 Task: Create Board Product Management Best Practices to Workspace Human Resources Software. Create Board Customer Segmentation and Analysis to Workspace Human Resources Software. Create Board Product Market Fit Analysis and Optimization to Workspace Human Resources Software
Action: Mouse moved to (432, 96)
Screenshot: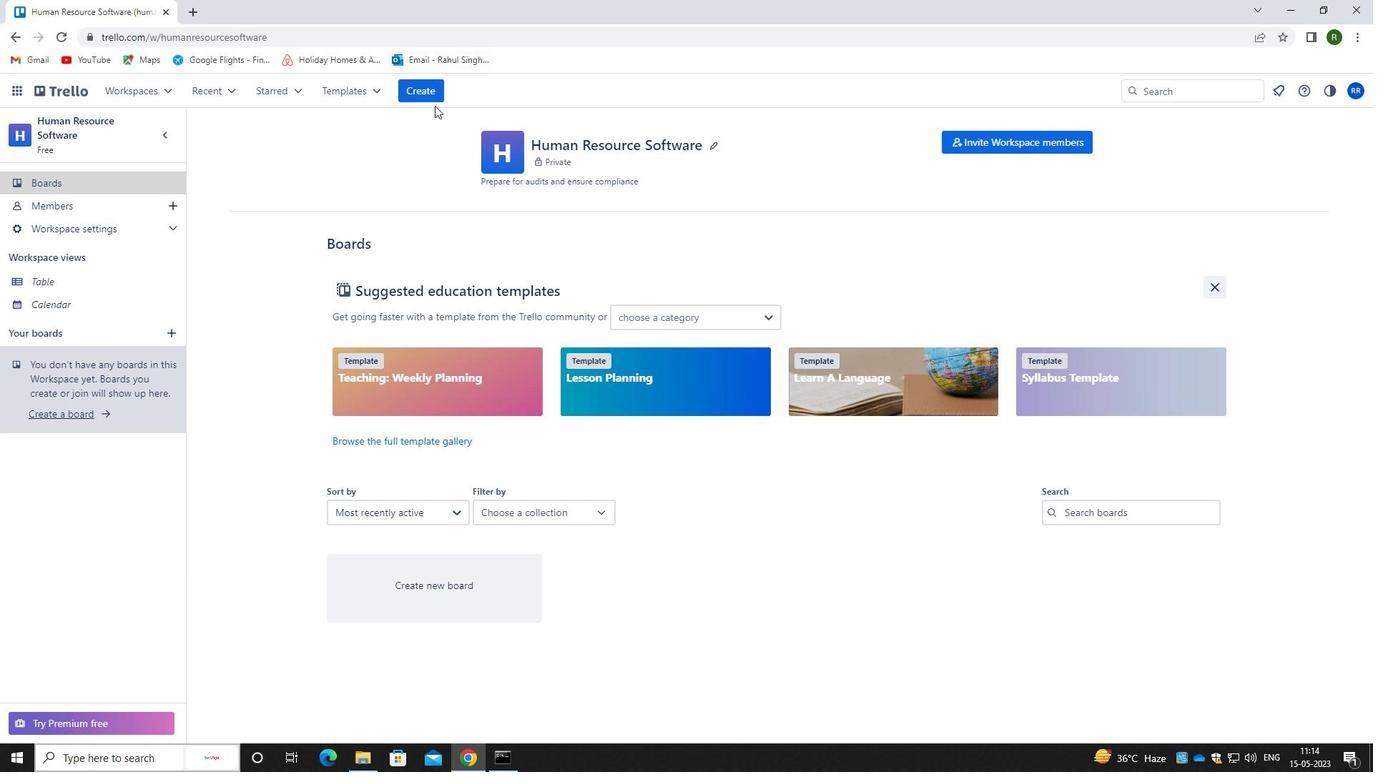 
Action: Mouse pressed left at (432, 96)
Screenshot: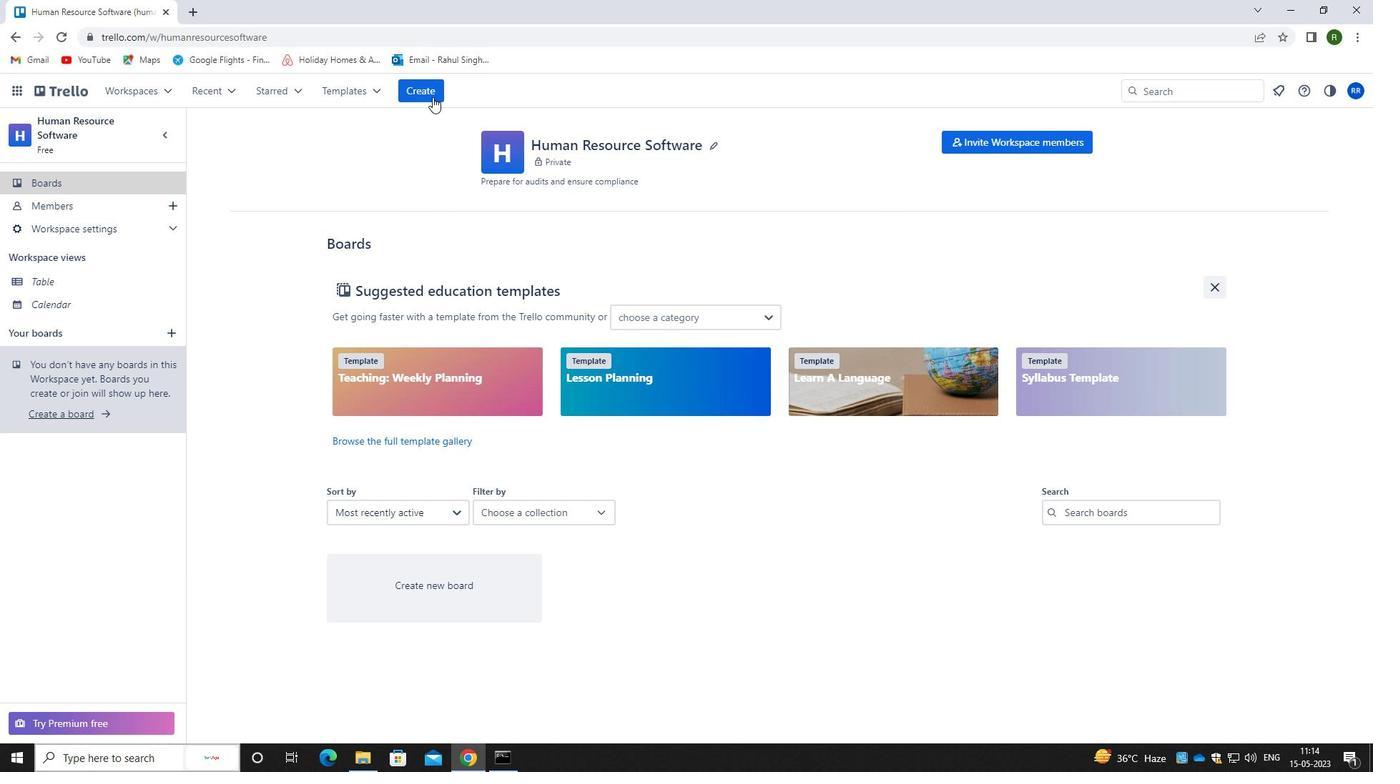 
Action: Mouse moved to (474, 158)
Screenshot: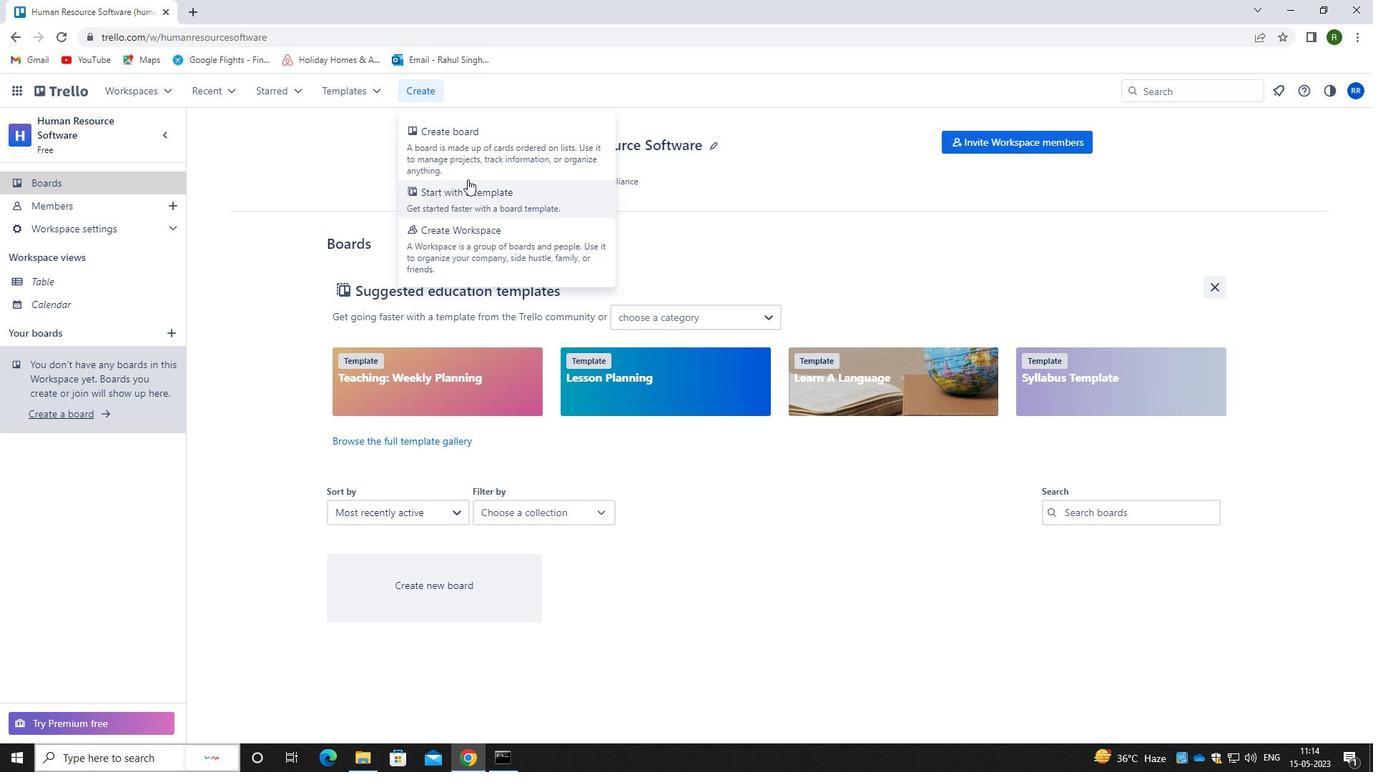 
Action: Mouse pressed left at (474, 158)
Screenshot: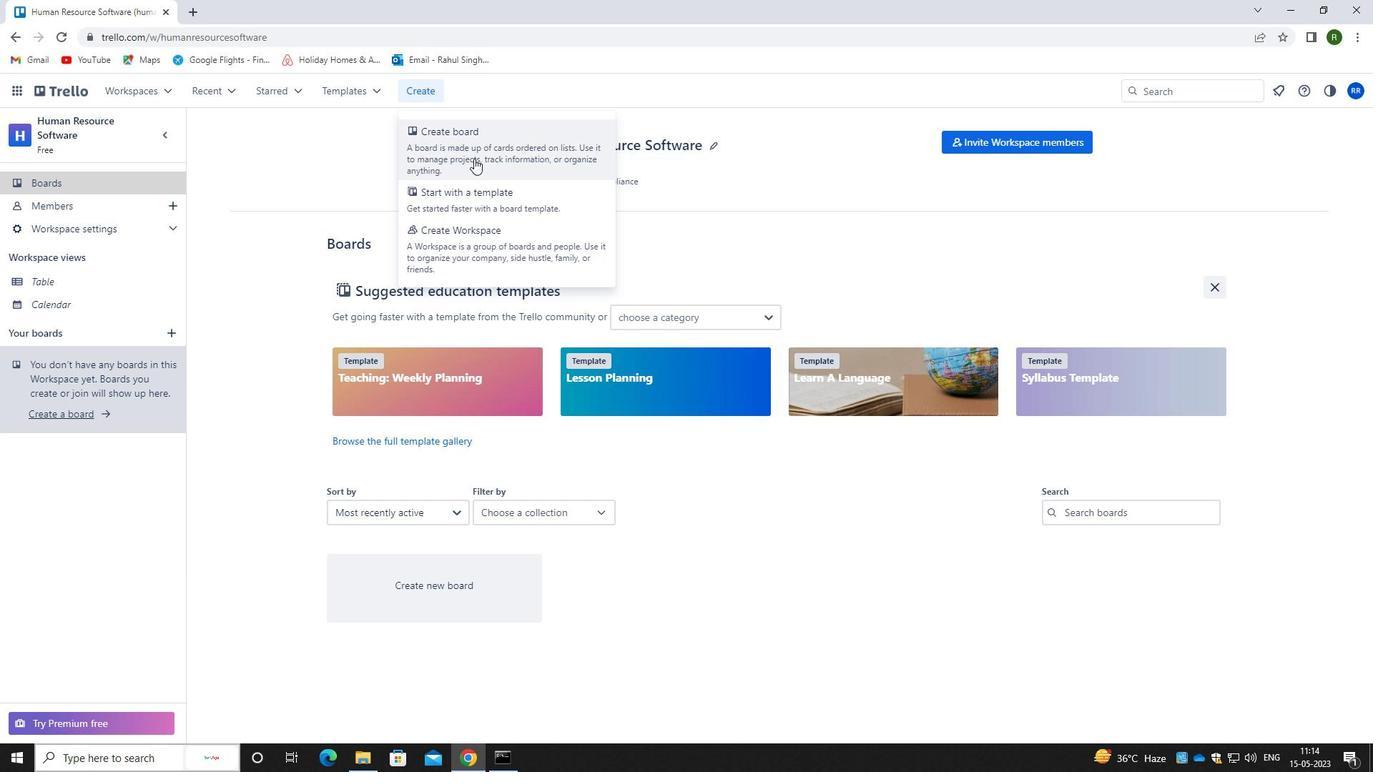 
Action: Mouse moved to (541, 276)
Screenshot: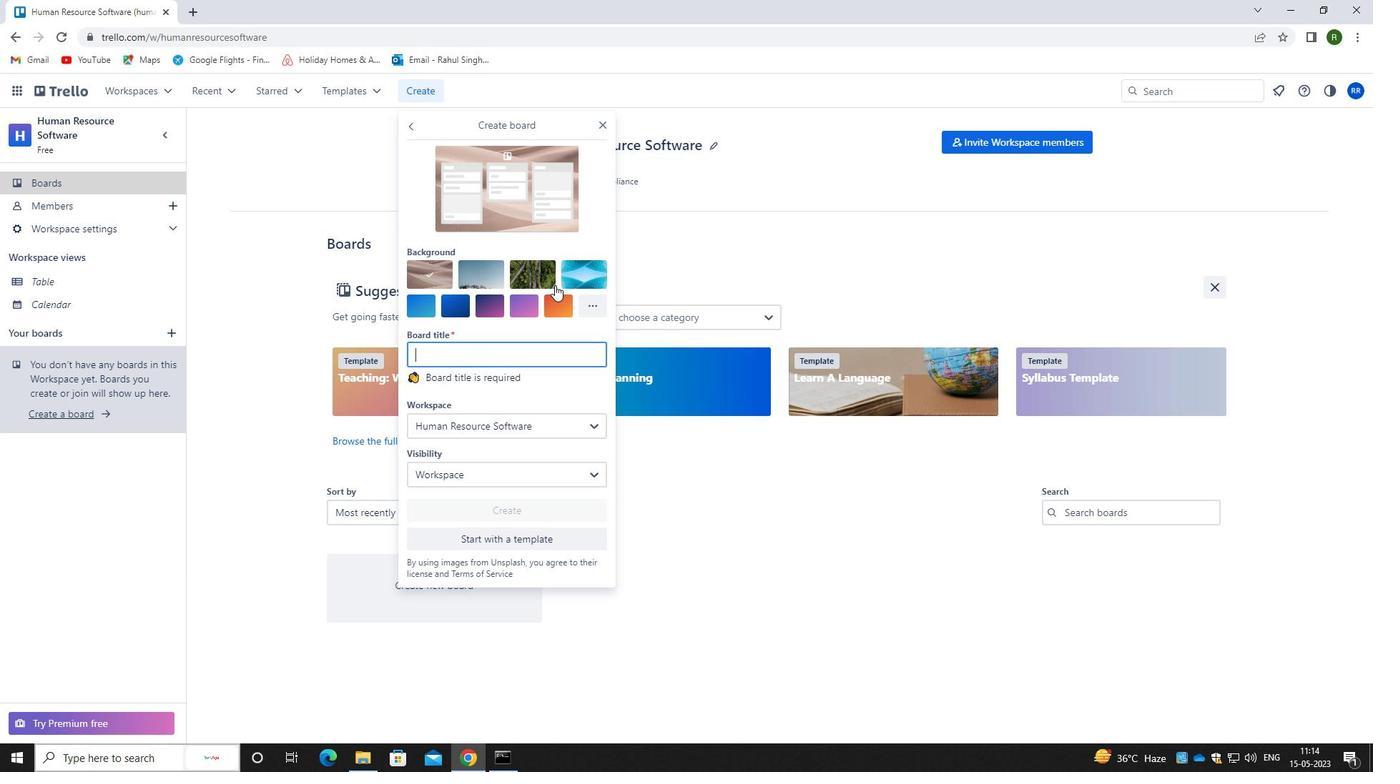 
Action: Mouse pressed left at (541, 276)
Screenshot: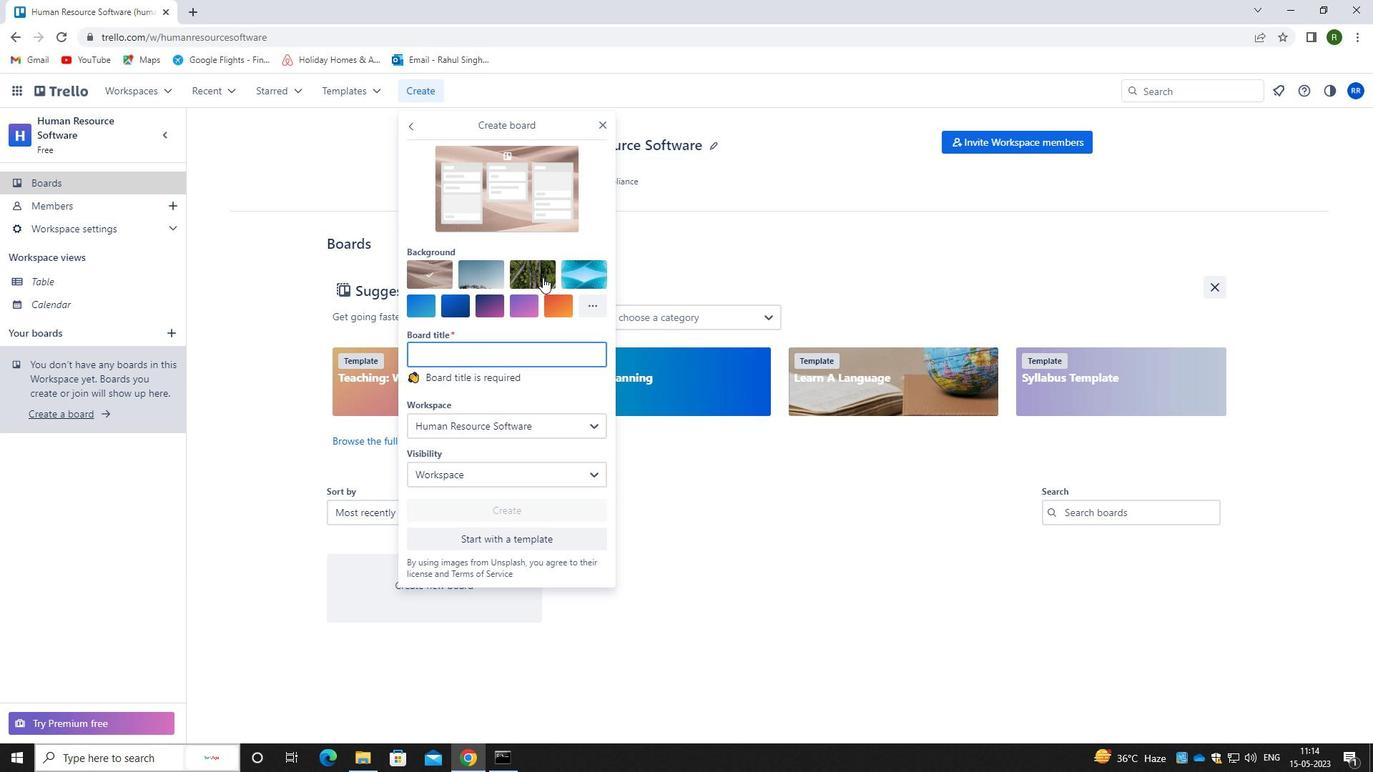 
Action: Mouse moved to (462, 352)
Screenshot: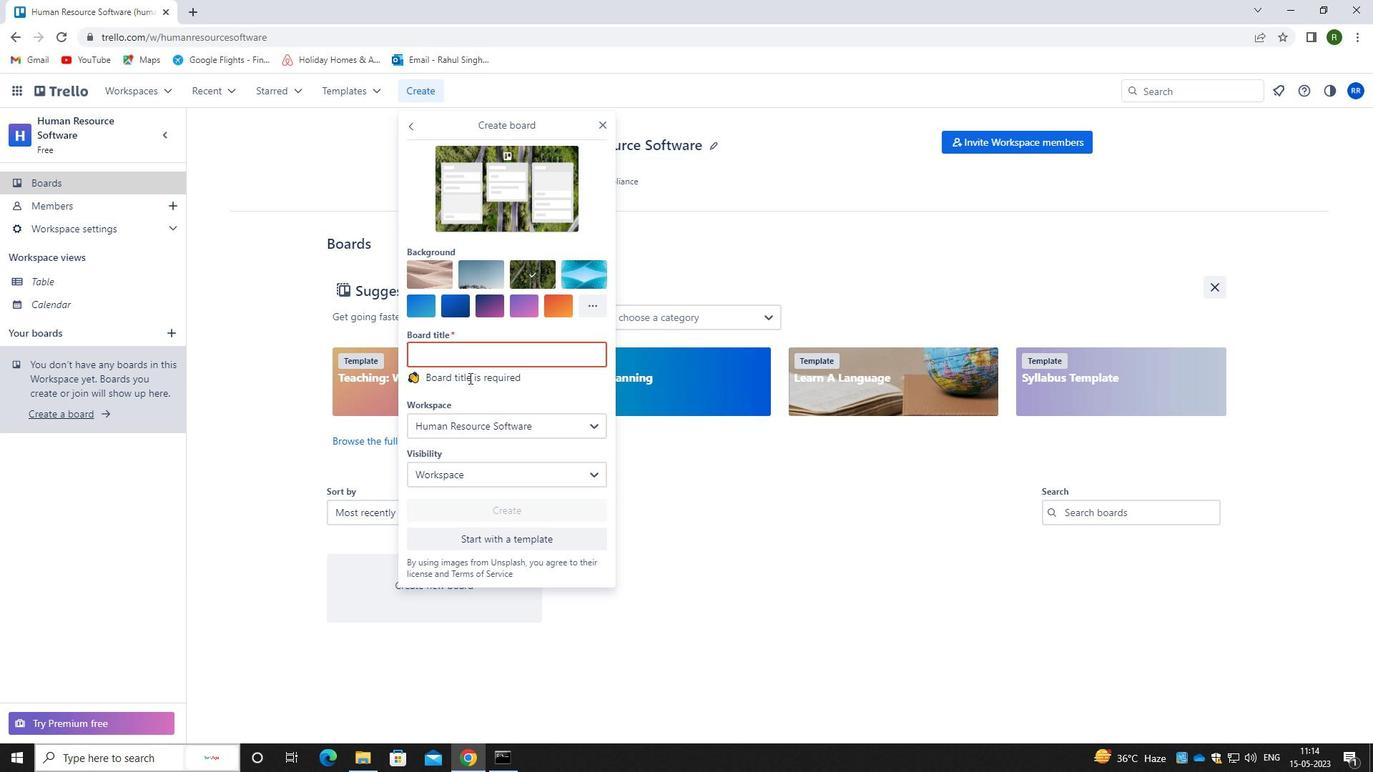 
Action: Key pressed <Key.caps_lock>p<Key.caps_lock>
Screenshot: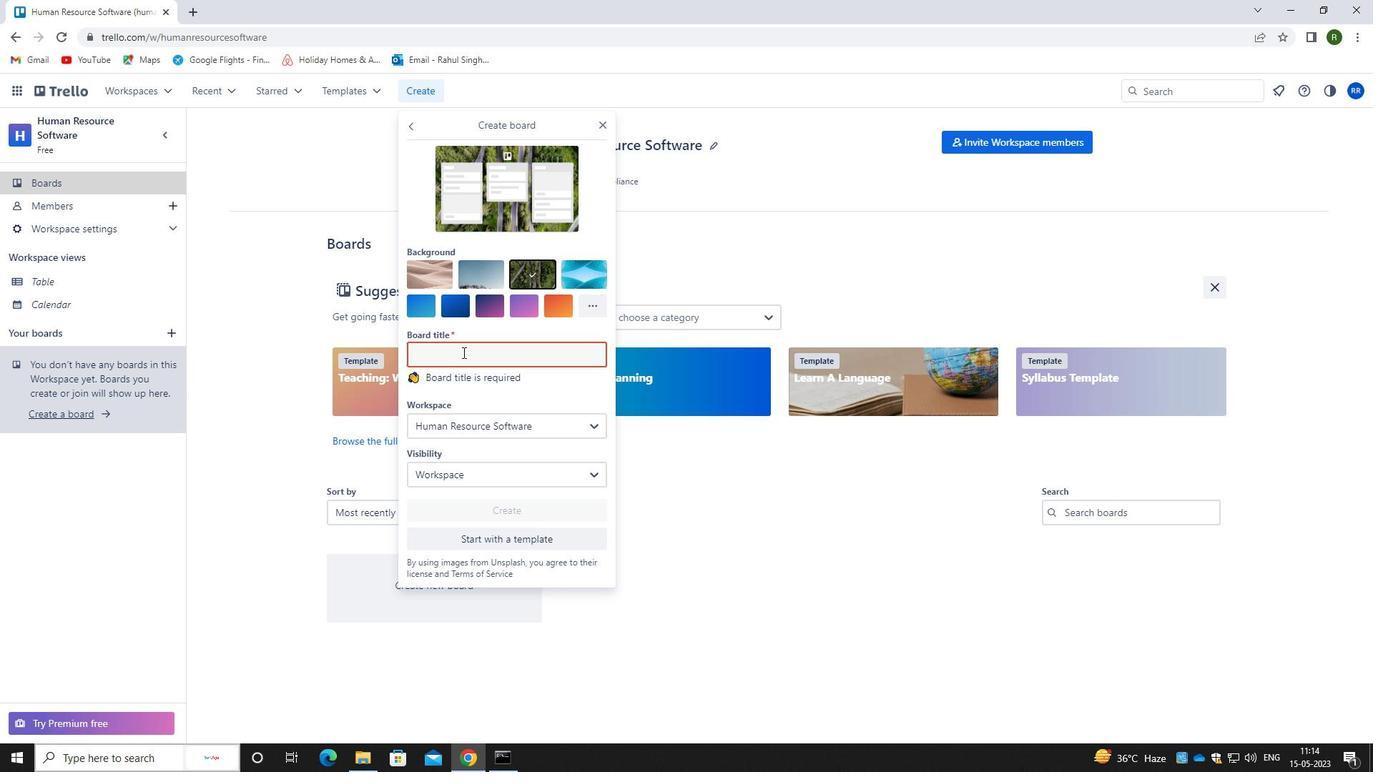 
Action: Mouse moved to (462, 359)
Screenshot: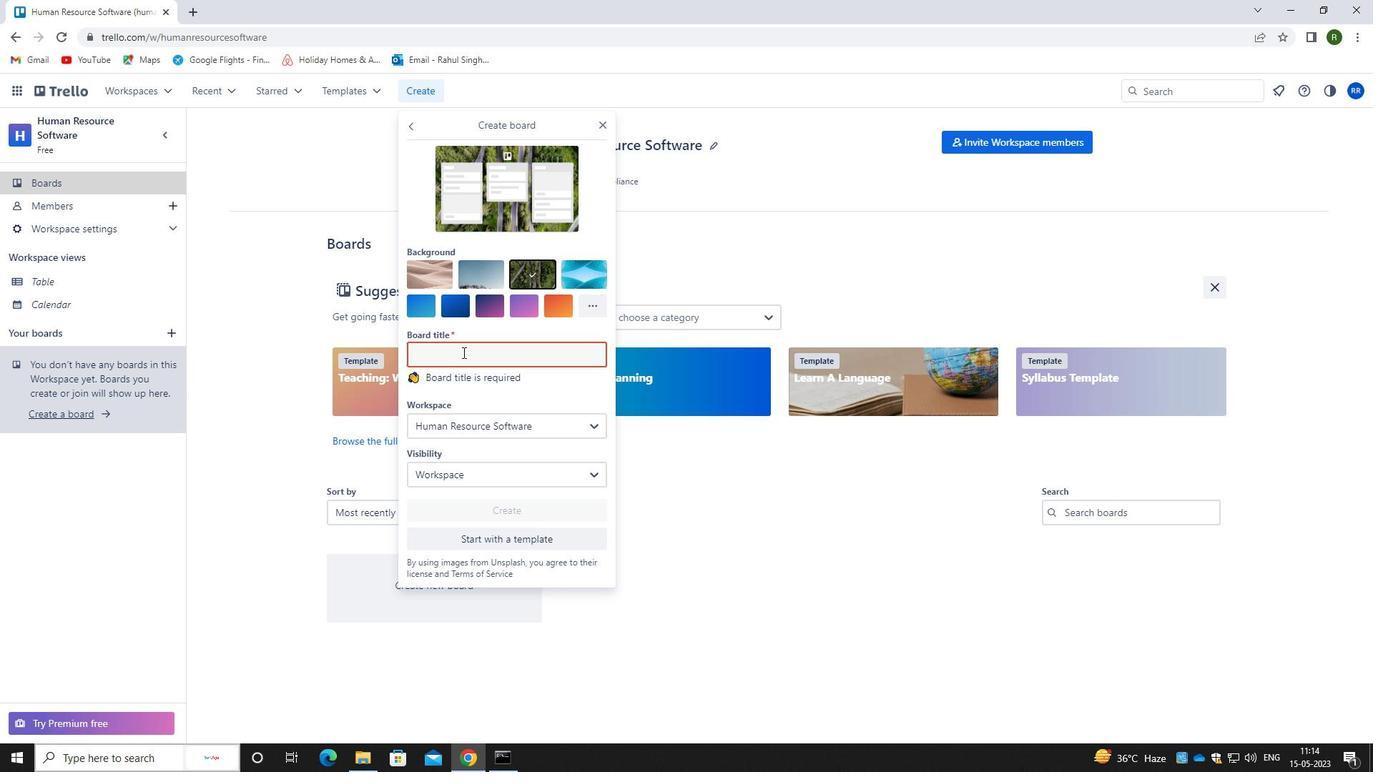 
Action: Mouse pressed left at (462, 359)
Screenshot: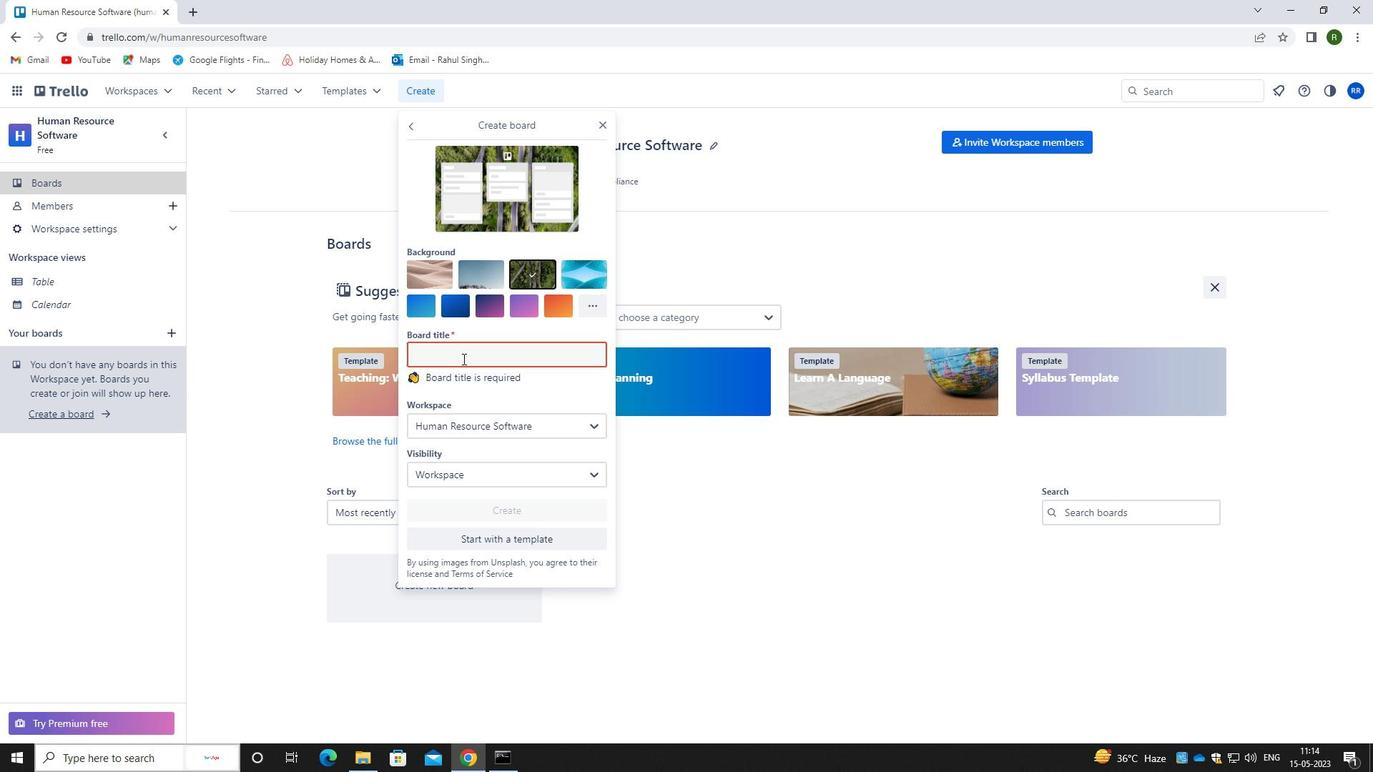
Action: Key pressed <Key.caps_lock>p<Key.caps_lock>roduct<Key.space><Key.caps_lock>m<Key.caps_lock>anagement
Screenshot: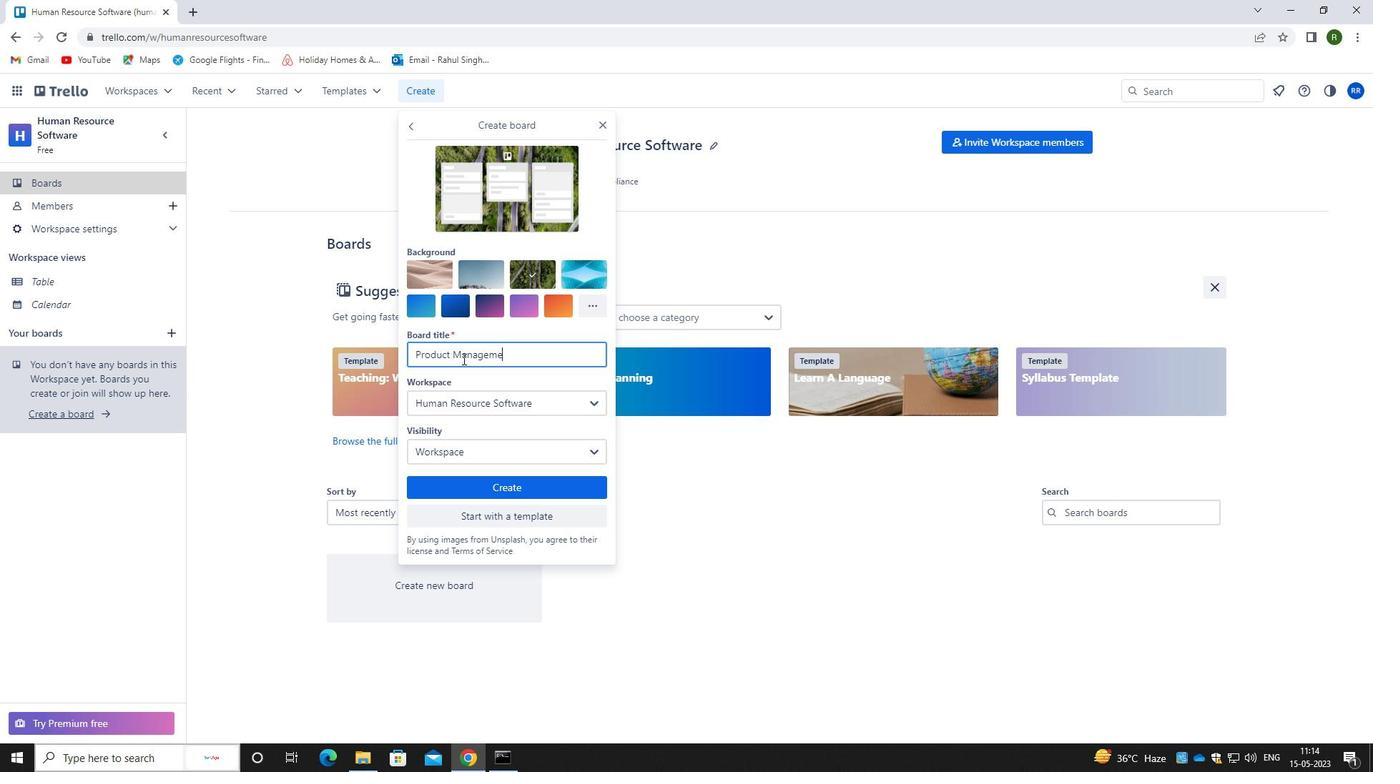 
Action: Mouse moved to (494, 371)
Screenshot: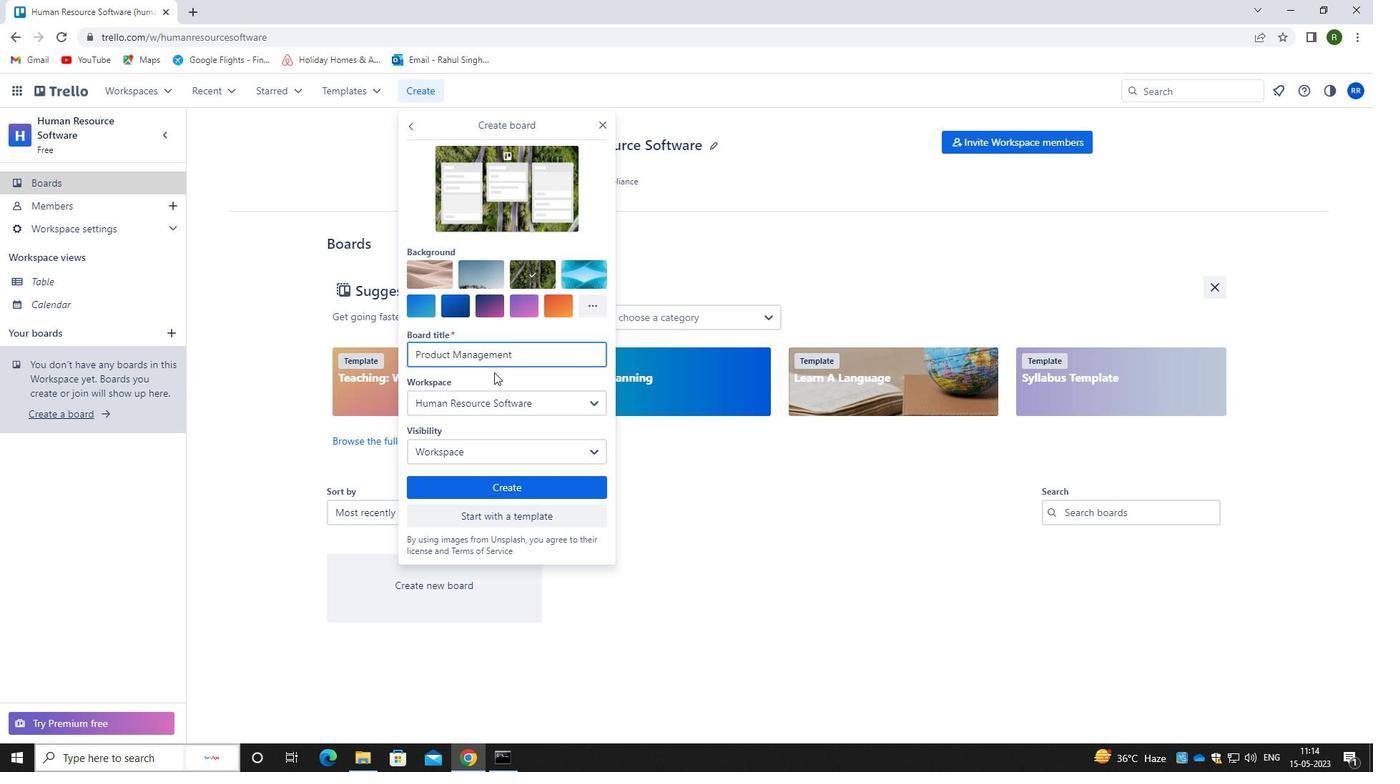 
Action: Key pressed <Key.space>b<Key.caps_lock><Key.backspace>b<Key.caps_lock>est<Key.space><Key.caps_lock>P<Key.caps_lock>ractices
Screenshot: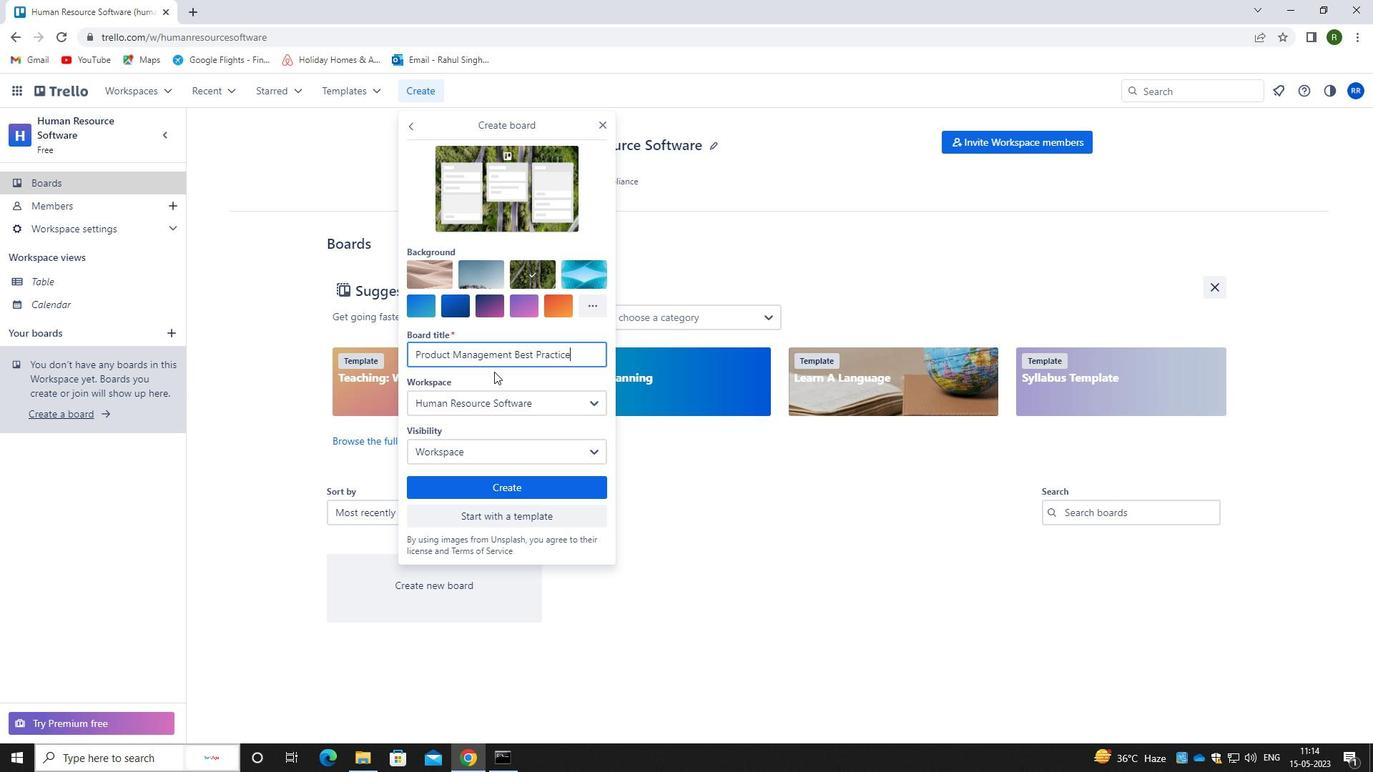 
Action: Mouse moved to (503, 484)
Screenshot: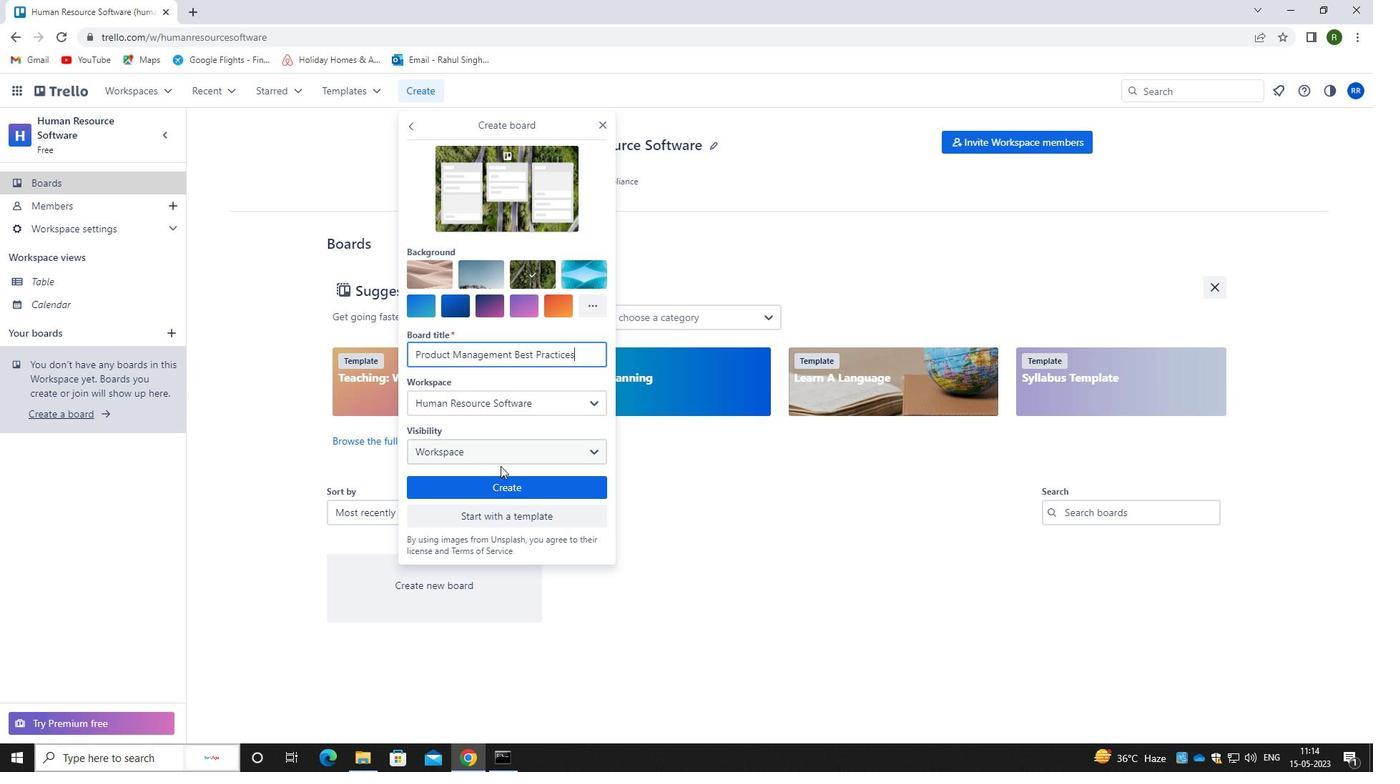 
Action: Mouse pressed left at (503, 484)
Screenshot: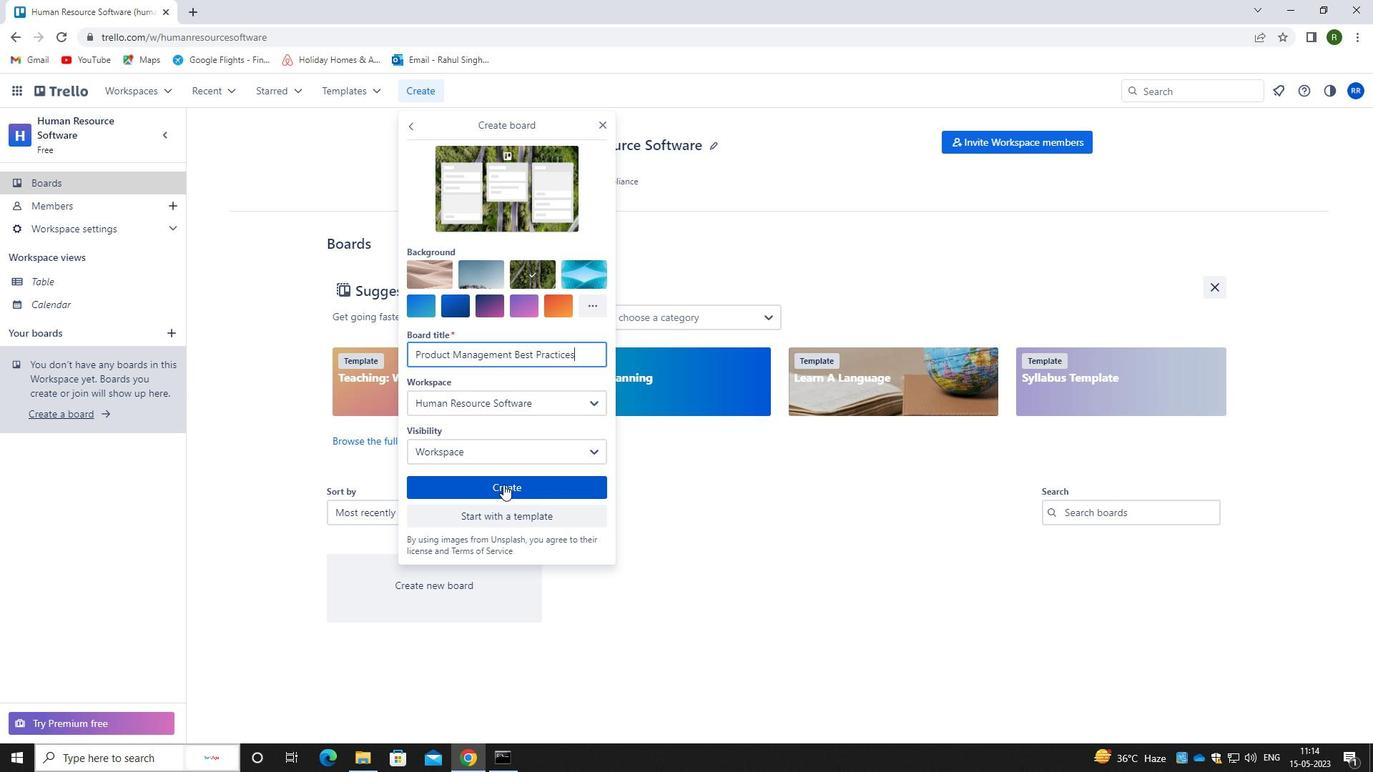 
Action: Mouse moved to (428, 93)
Screenshot: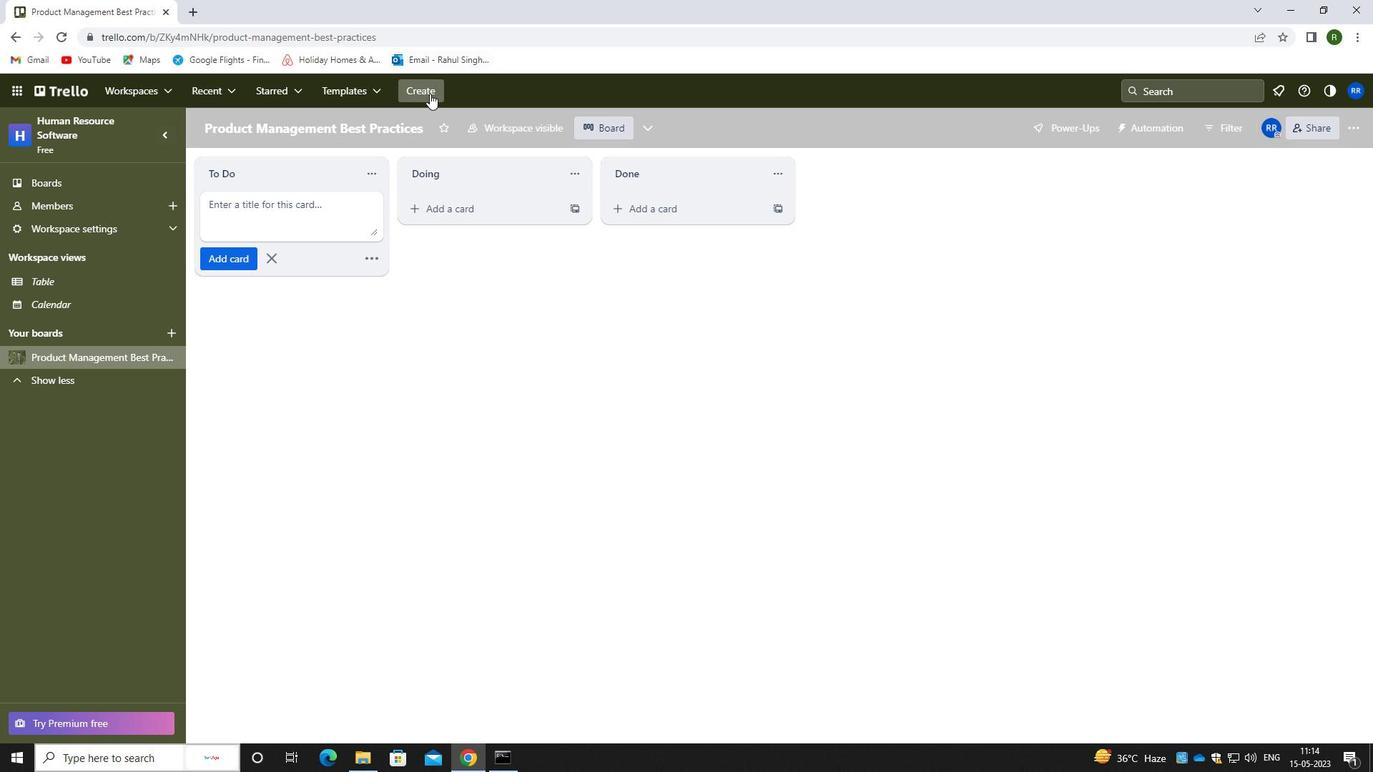 
Action: Mouse pressed left at (428, 93)
Screenshot: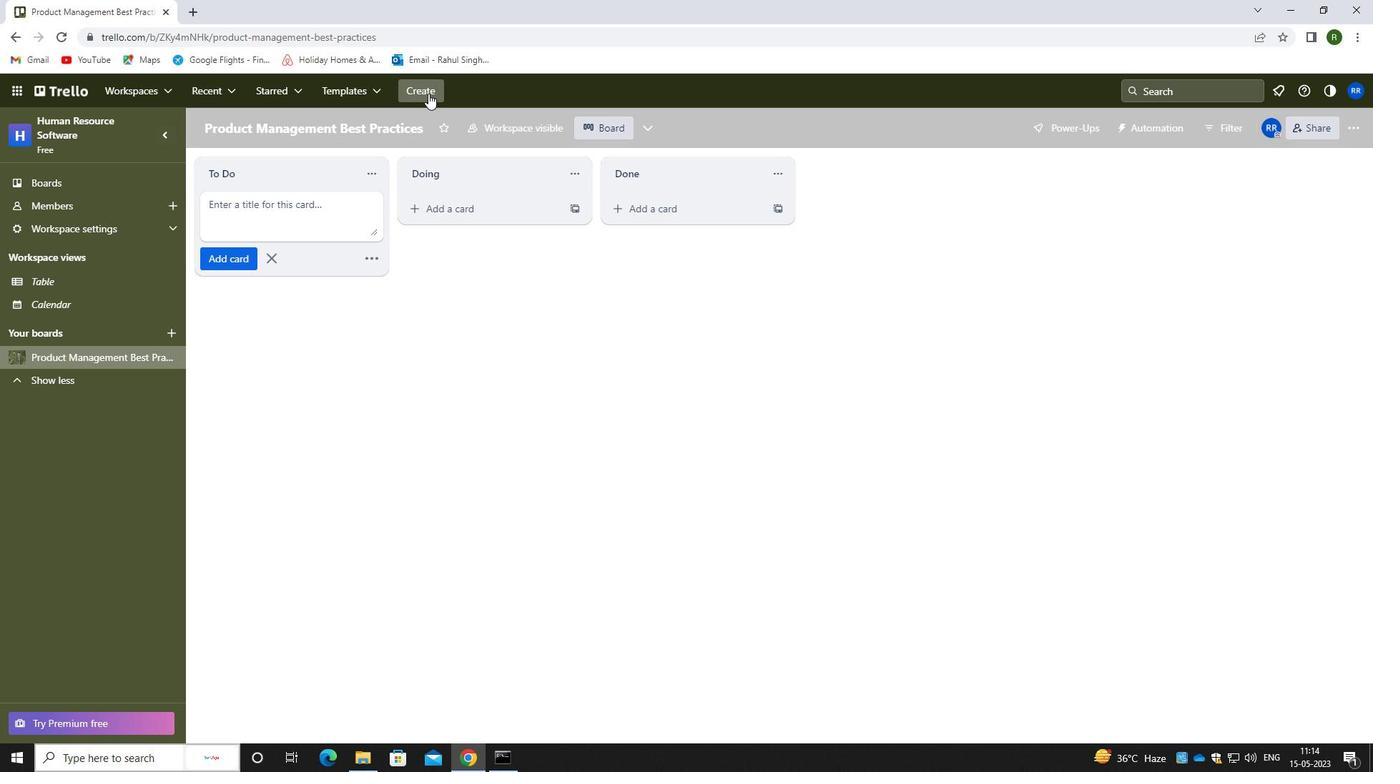 
Action: Mouse moved to (481, 154)
Screenshot: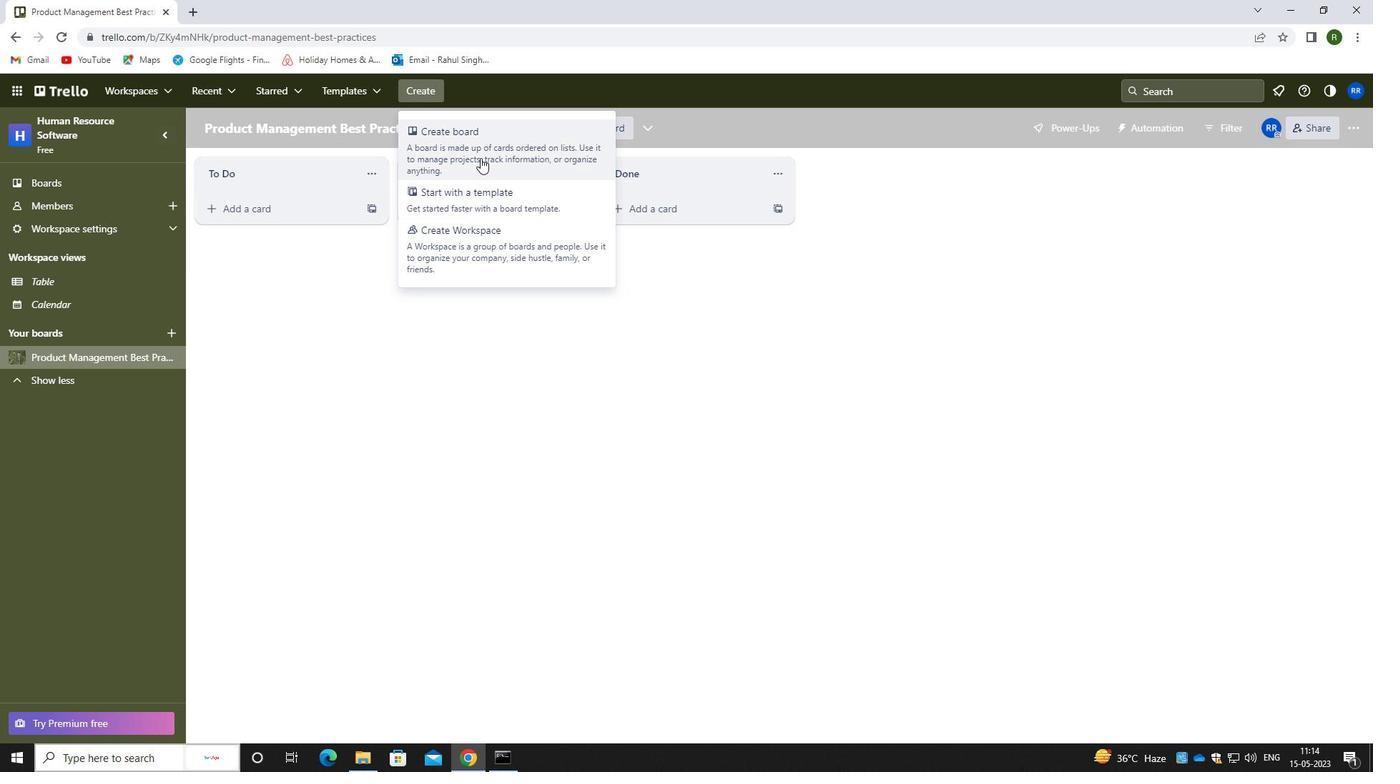 
Action: Mouse pressed left at (481, 154)
Screenshot: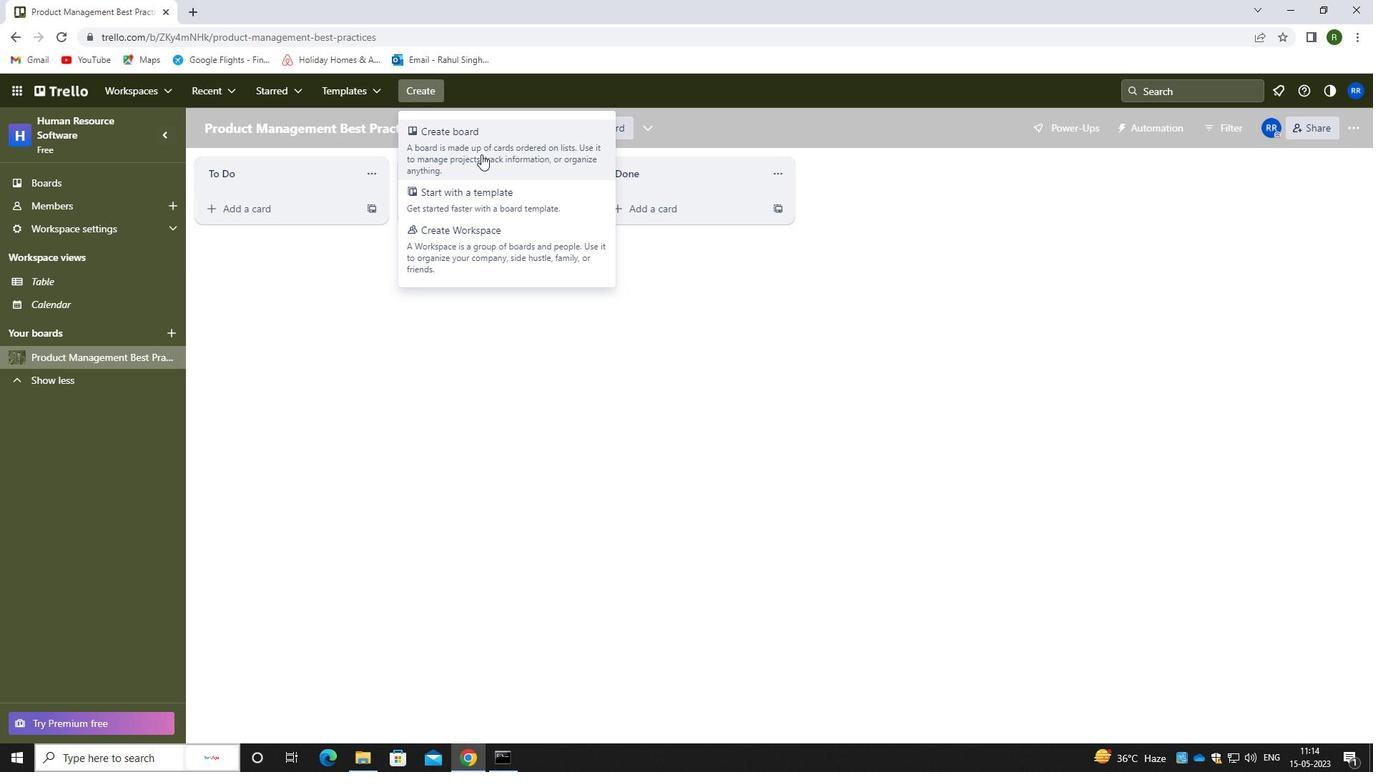 
Action: Mouse moved to (496, 350)
Screenshot: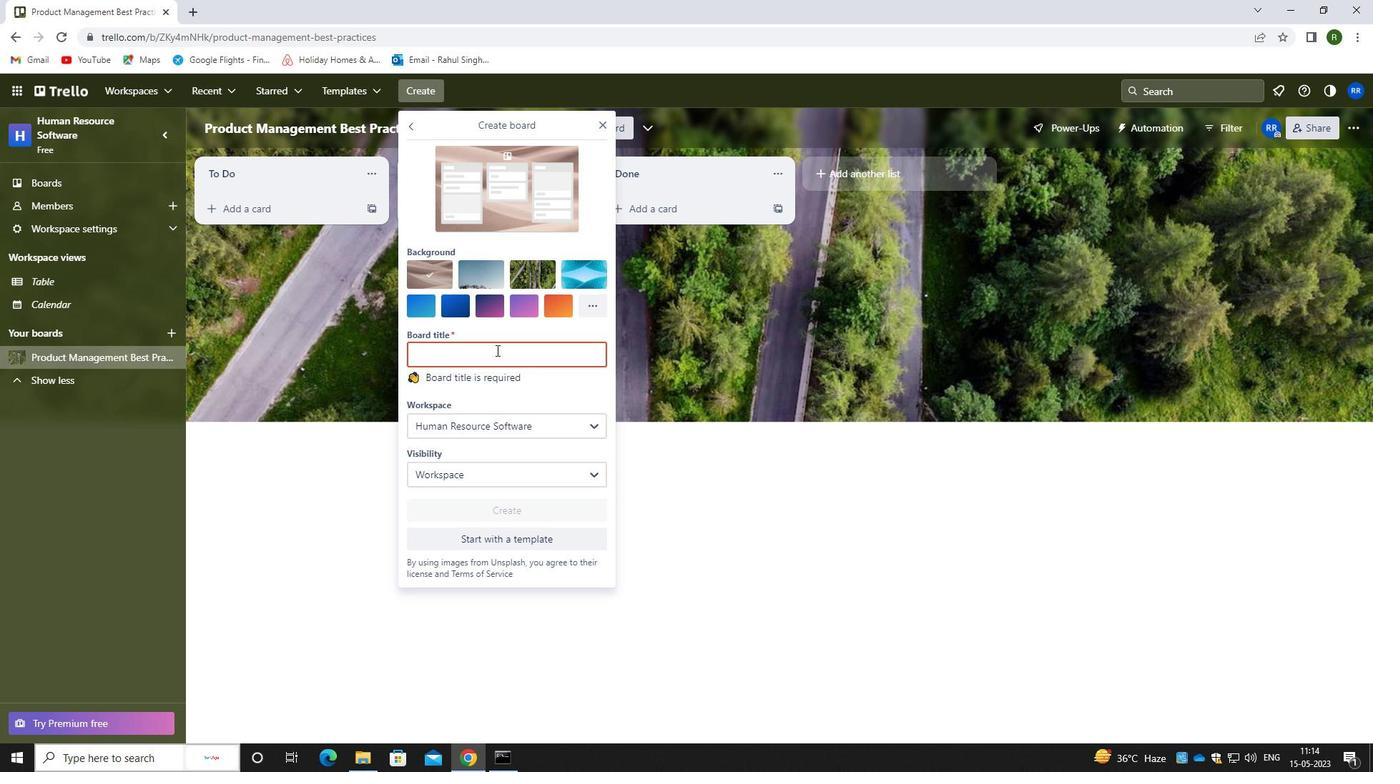 
Action: Key pressed <Key.caps_lock>c<Key.caps_lock>ustomer<Key.space><Key.caps_lock>s<Key.caps_lock>egmentation<Key.space>and<Key.space><Key.caps_lock>a<Key.caps_lock>nalysis<Key.space><Key.caps_lock>b<Key.caps_lock><Key.backspace><Key.backspace>
Screenshot: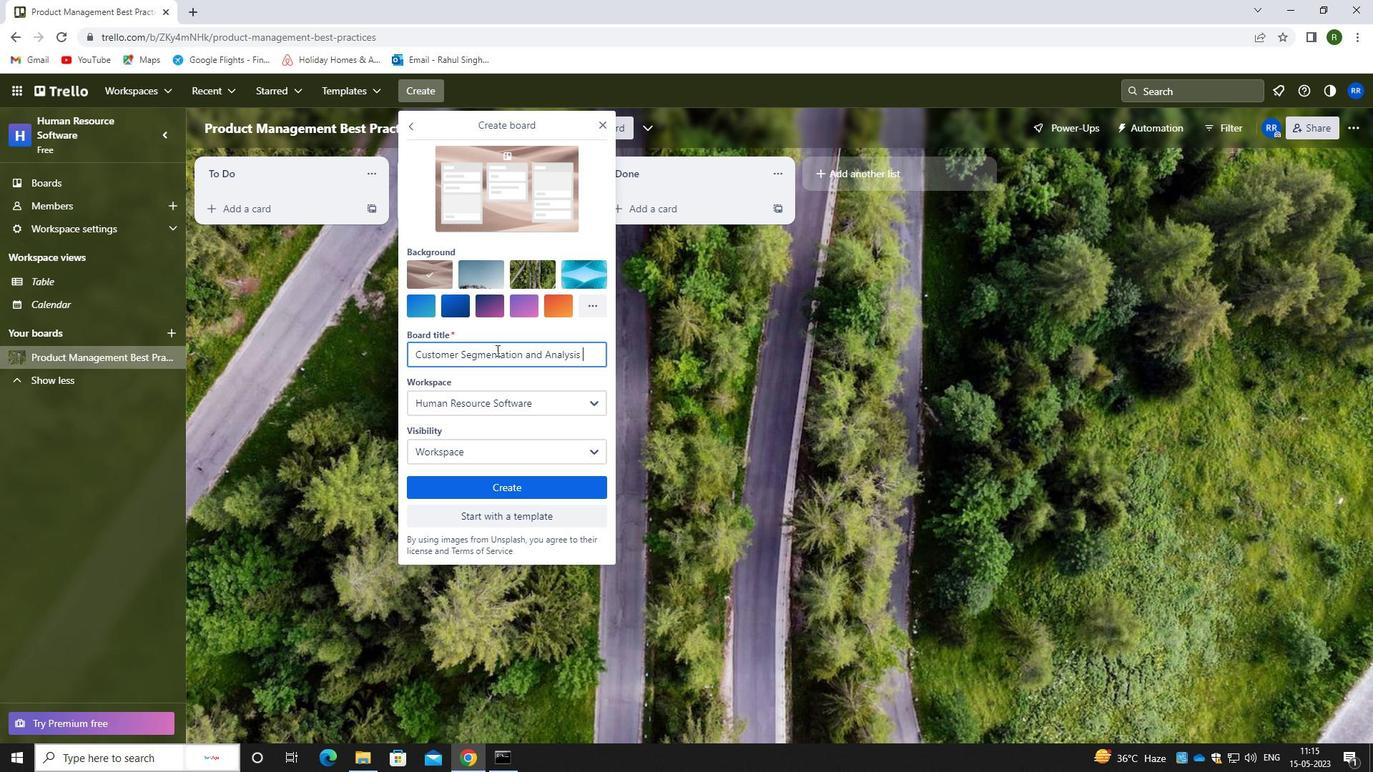 
Action: Mouse moved to (510, 485)
Screenshot: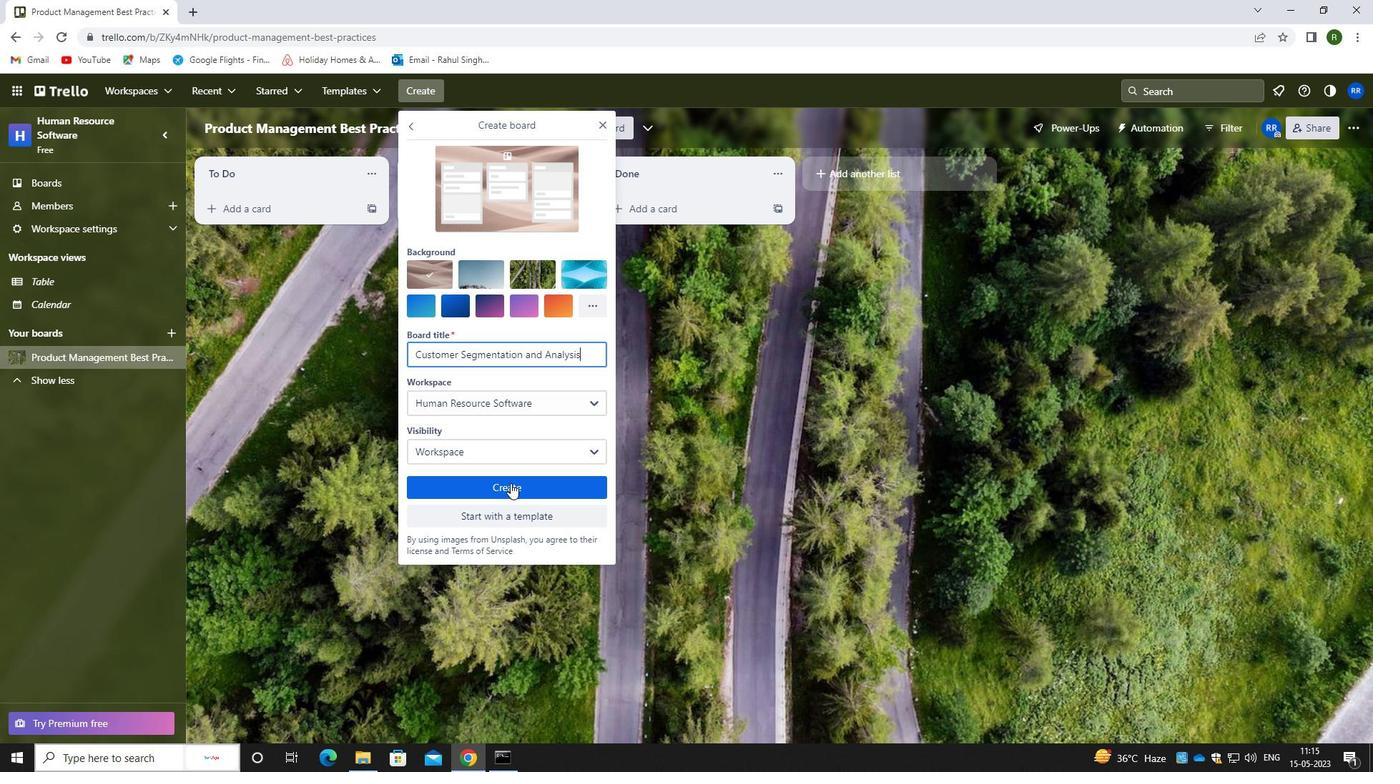 
Action: Mouse pressed left at (510, 485)
Screenshot: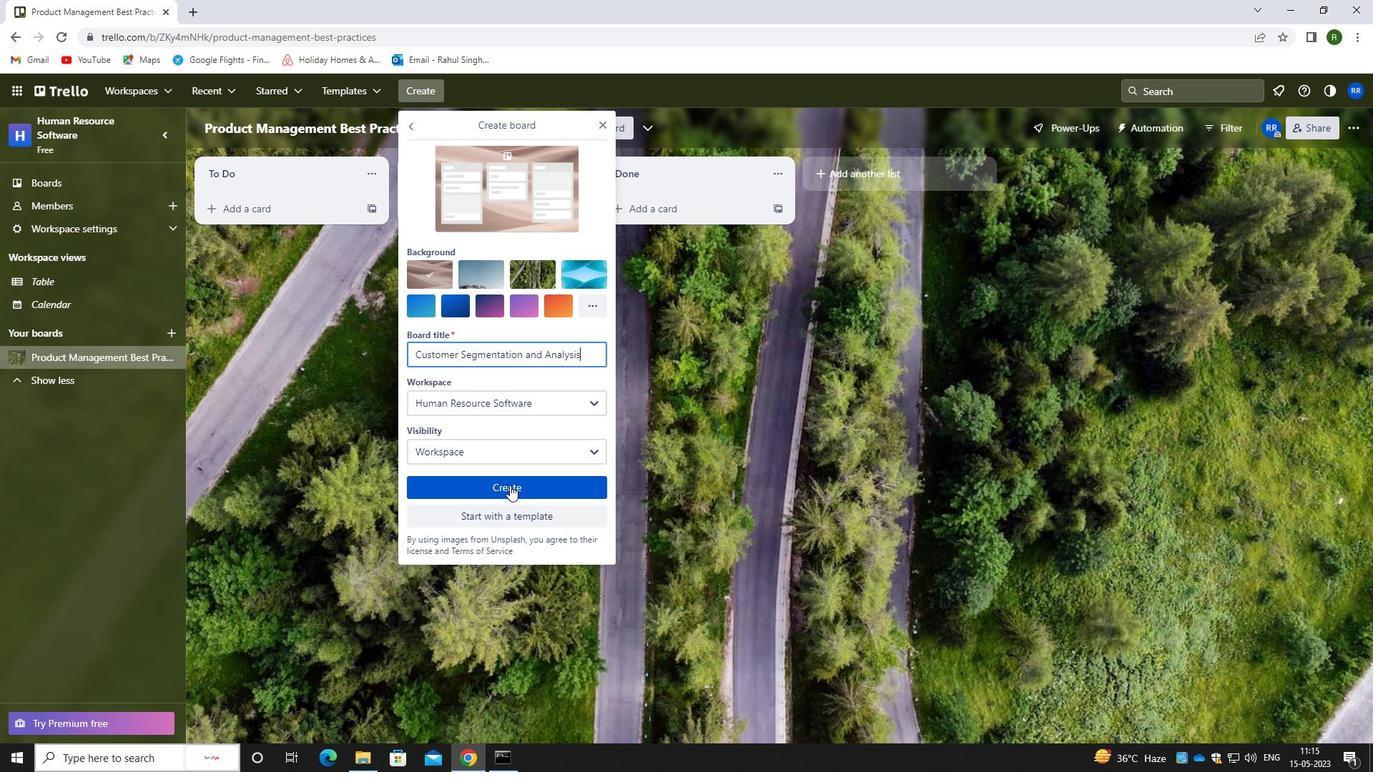 
Action: Mouse moved to (420, 89)
Screenshot: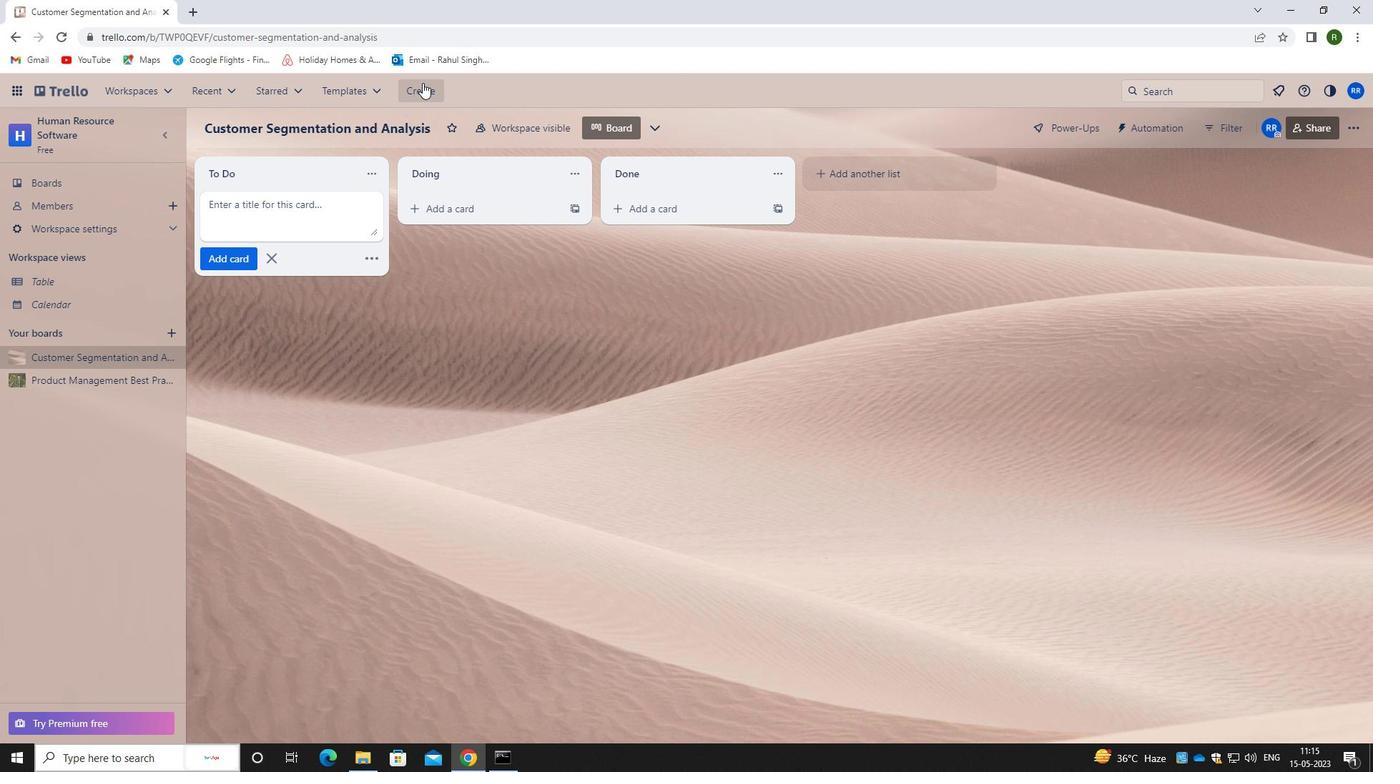 
Action: Mouse pressed left at (420, 89)
Screenshot: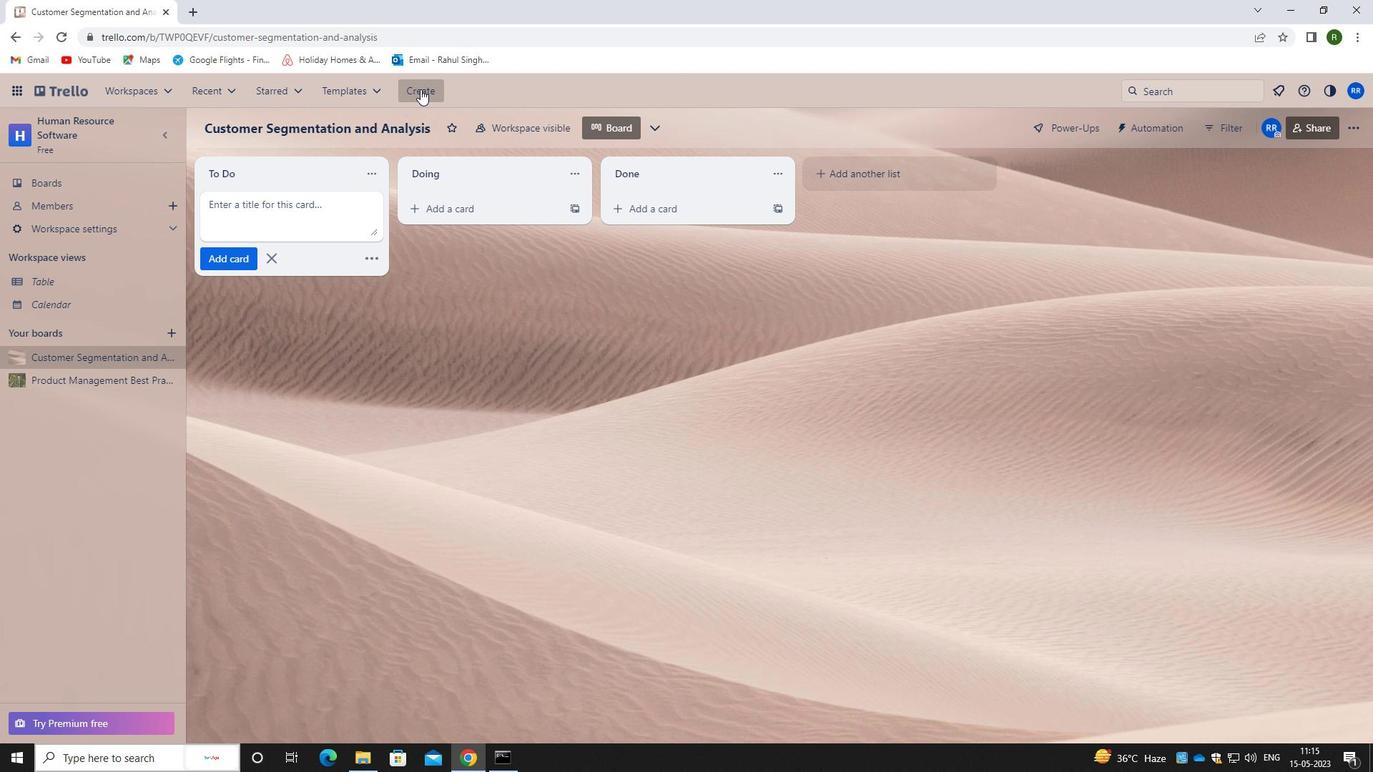 
Action: Mouse moved to (464, 137)
Screenshot: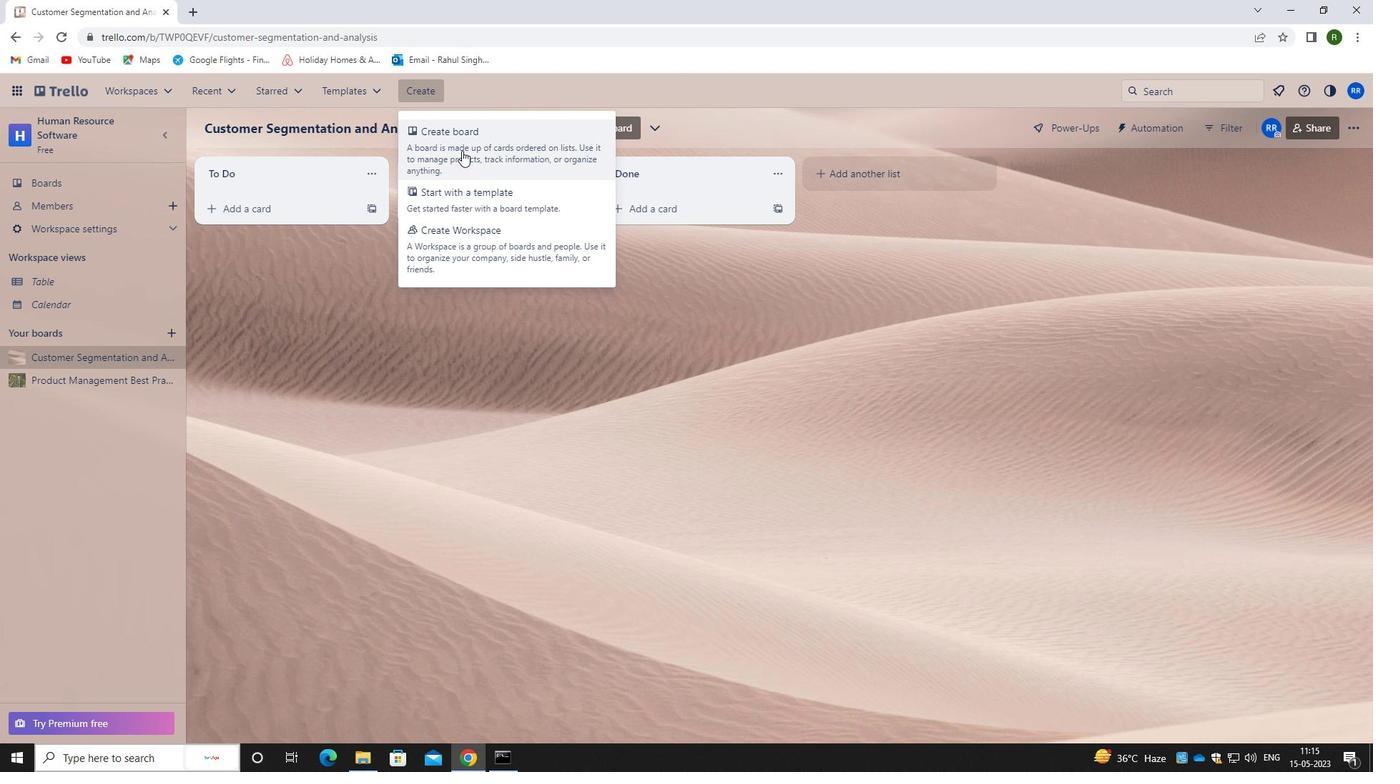 
Action: Mouse pressed left at (464, 137)
Screenshot: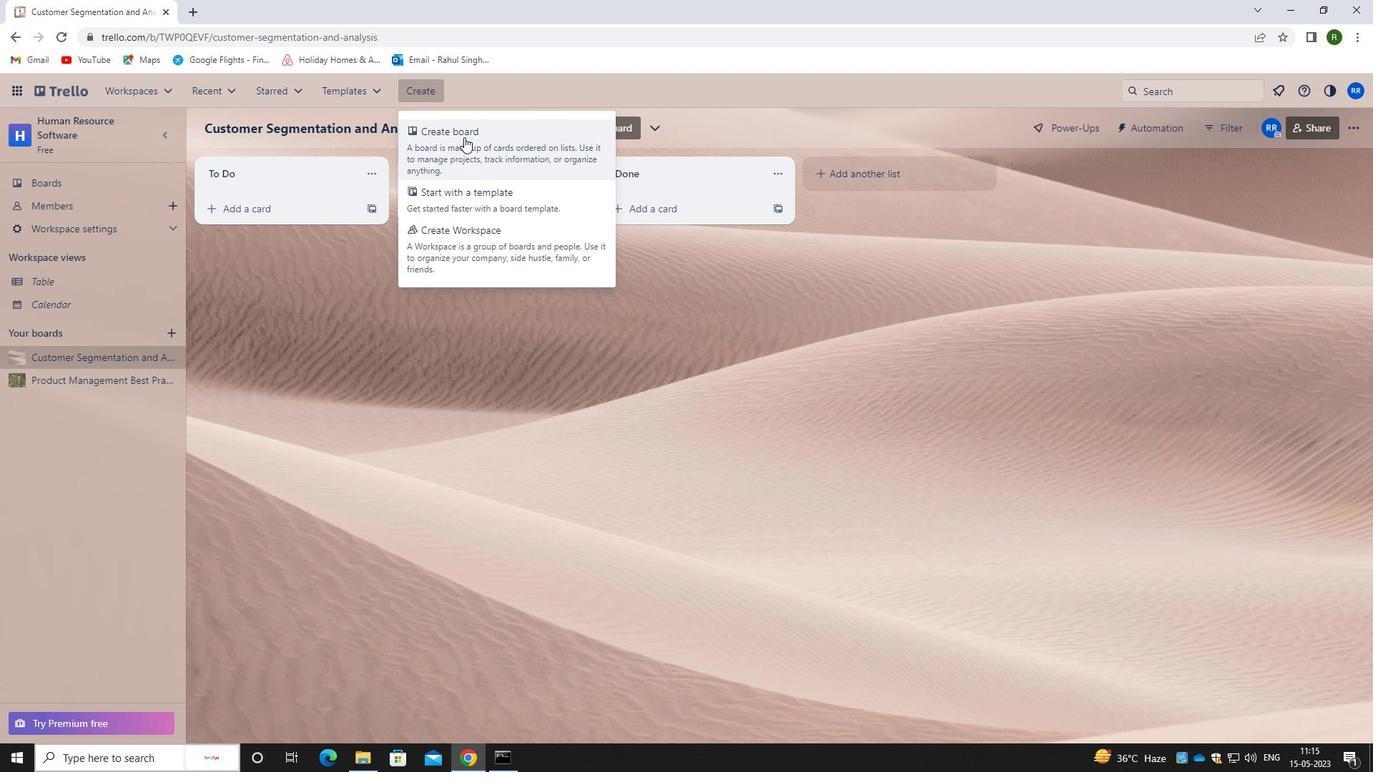 
Action: Mouse moved to (527, 267)
Screenshot: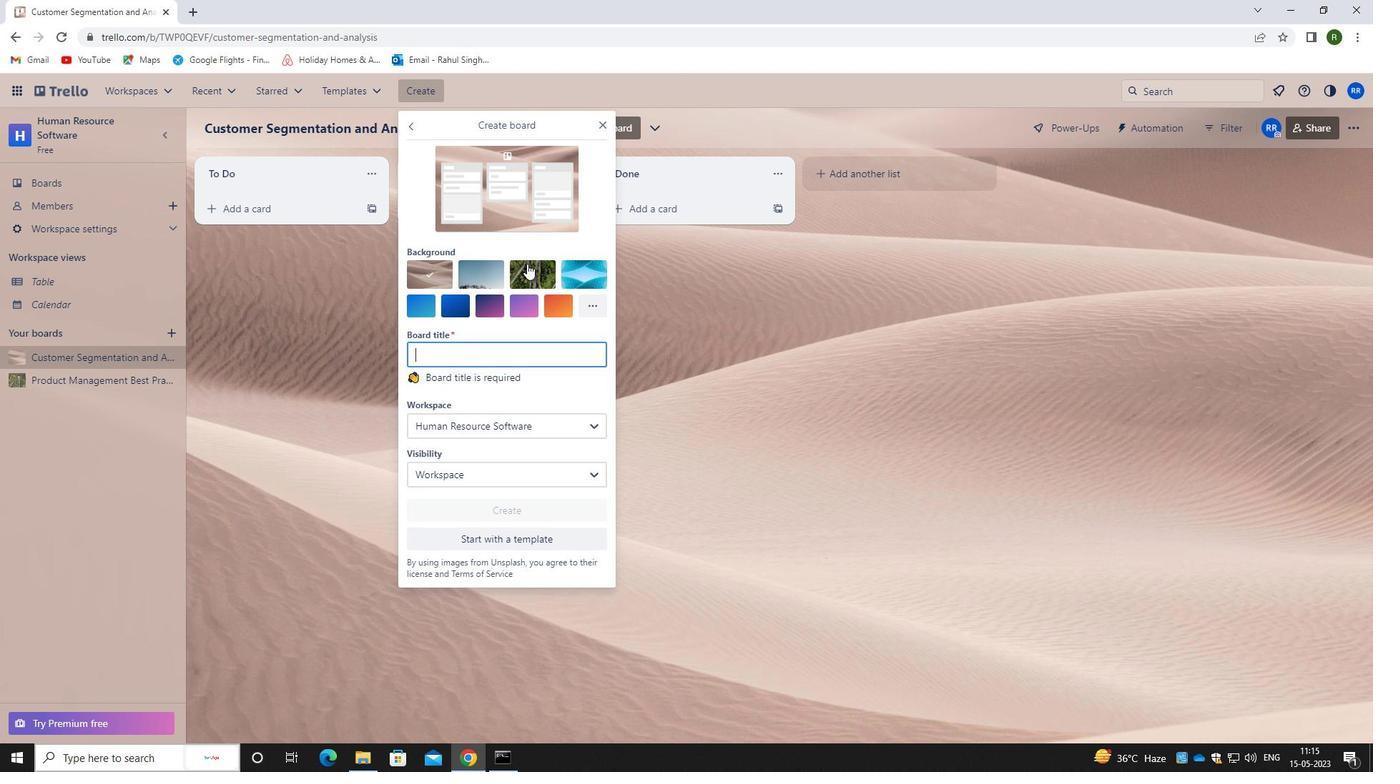 
Action: Mouse pressed left at (527, 267)
Screenshot: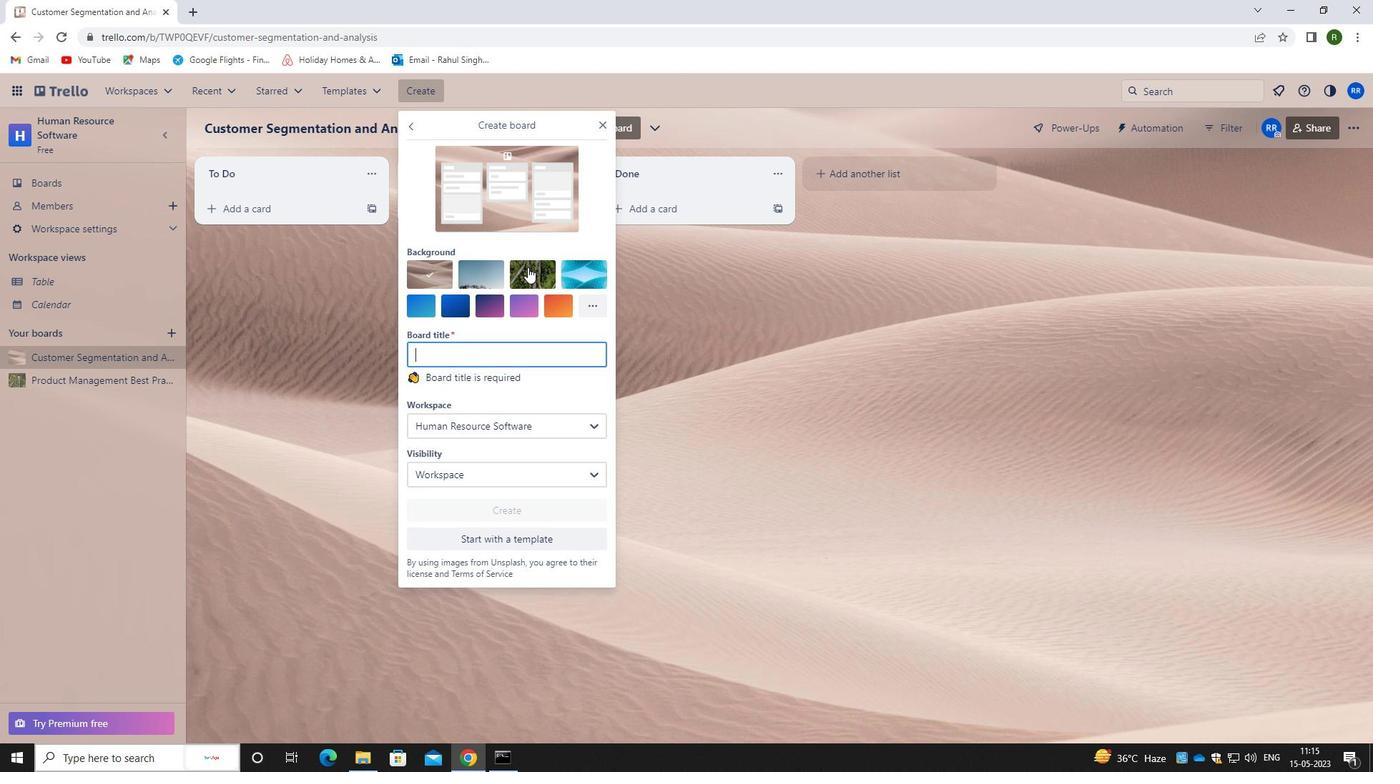 
Action: Mouse moved to (464, 359)
Screenshot: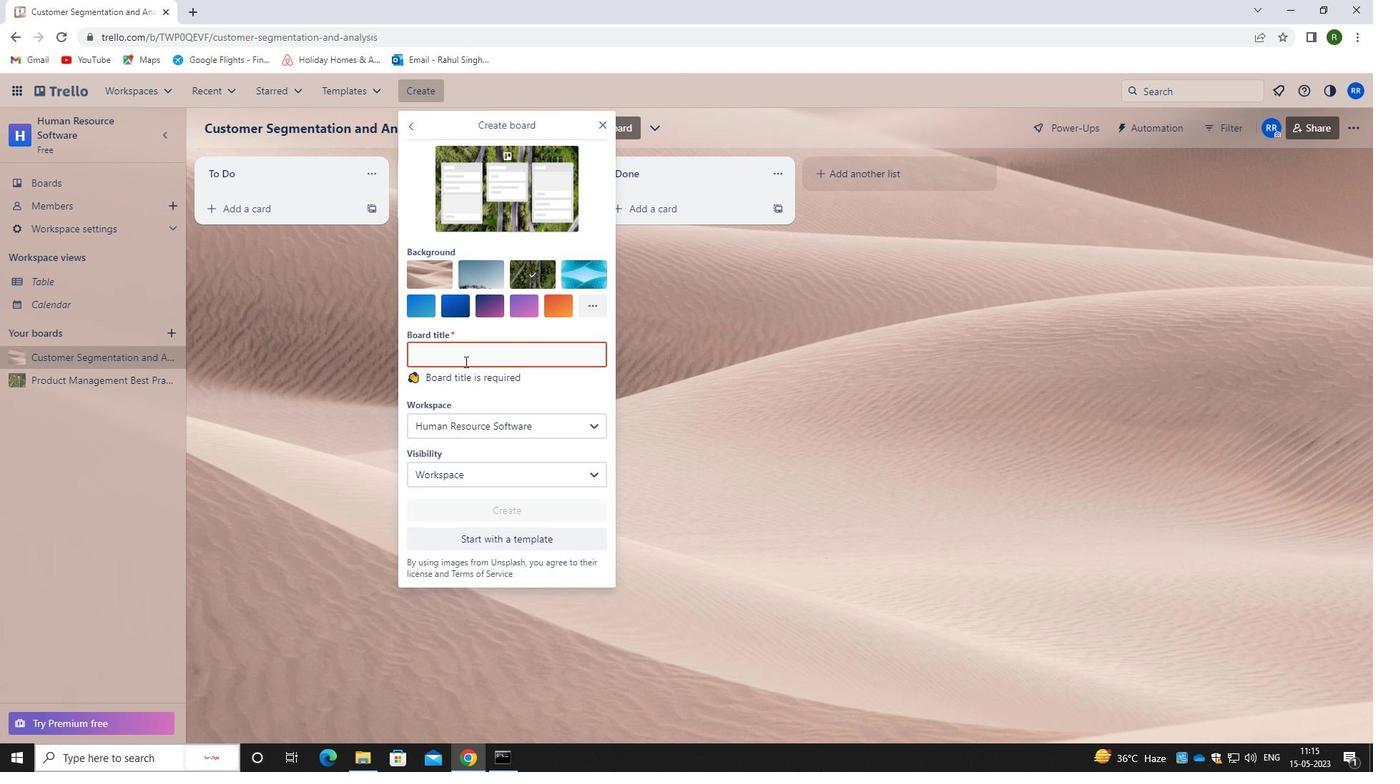 
Action: Mouse pressed left at (464, 359)
Screenshot: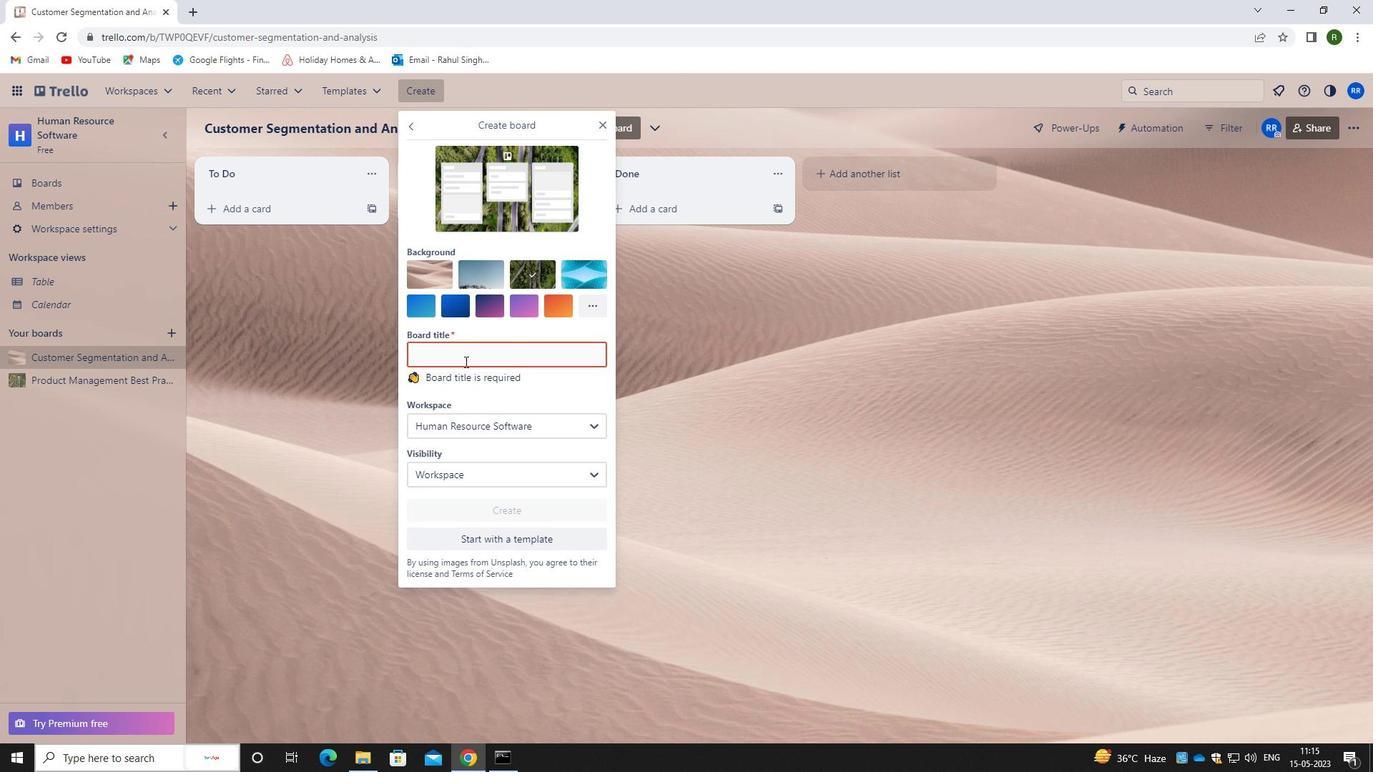 
Action: Mouse moved to (466, 359)
Screenshot: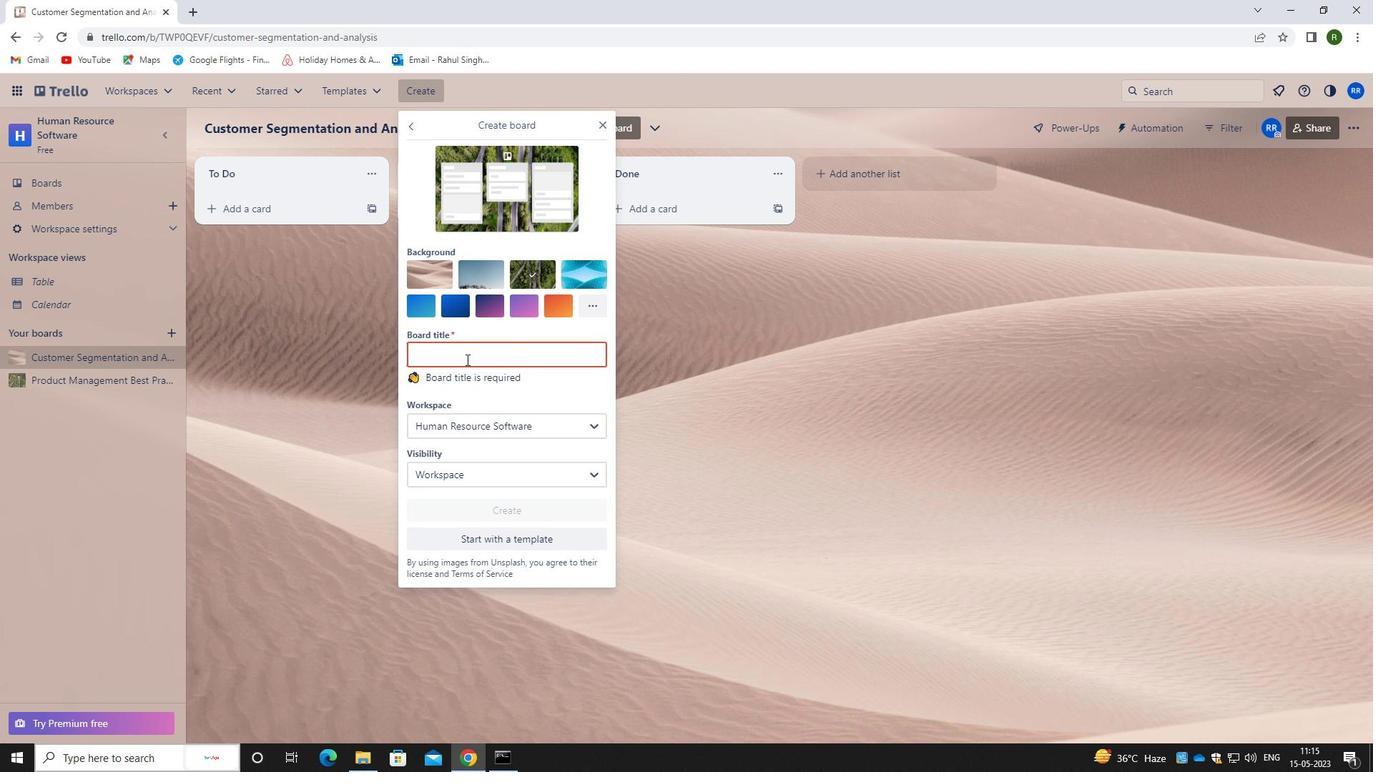 
Action: Key pressed <Key.caps_lock>p<Key.caps_lock>roduct<Key.space><Key.caps_lock>m<Key.caps_lock>arket<Key.space><Key.caps_lock>f<Key.caps_lock>it<Key.space><Key.caps_lock>a<Key.caps_lock>nalysis<Key.space>and<Key.space>o<Key.backspace><Key.caps_lock>o<Key.caps_lock>ptimization<Key.space>
Screenshot: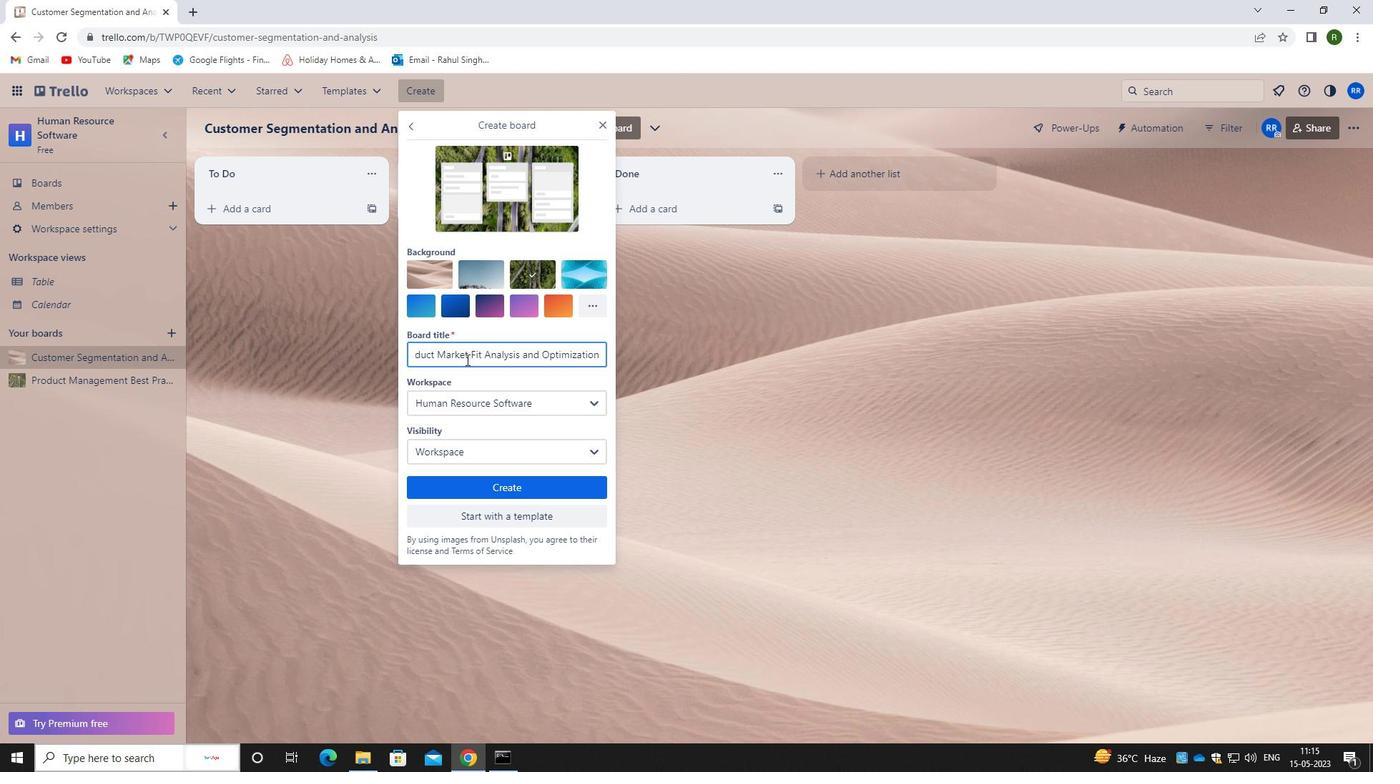 
Action: Mouse moved to (533, 477)
Screenshot: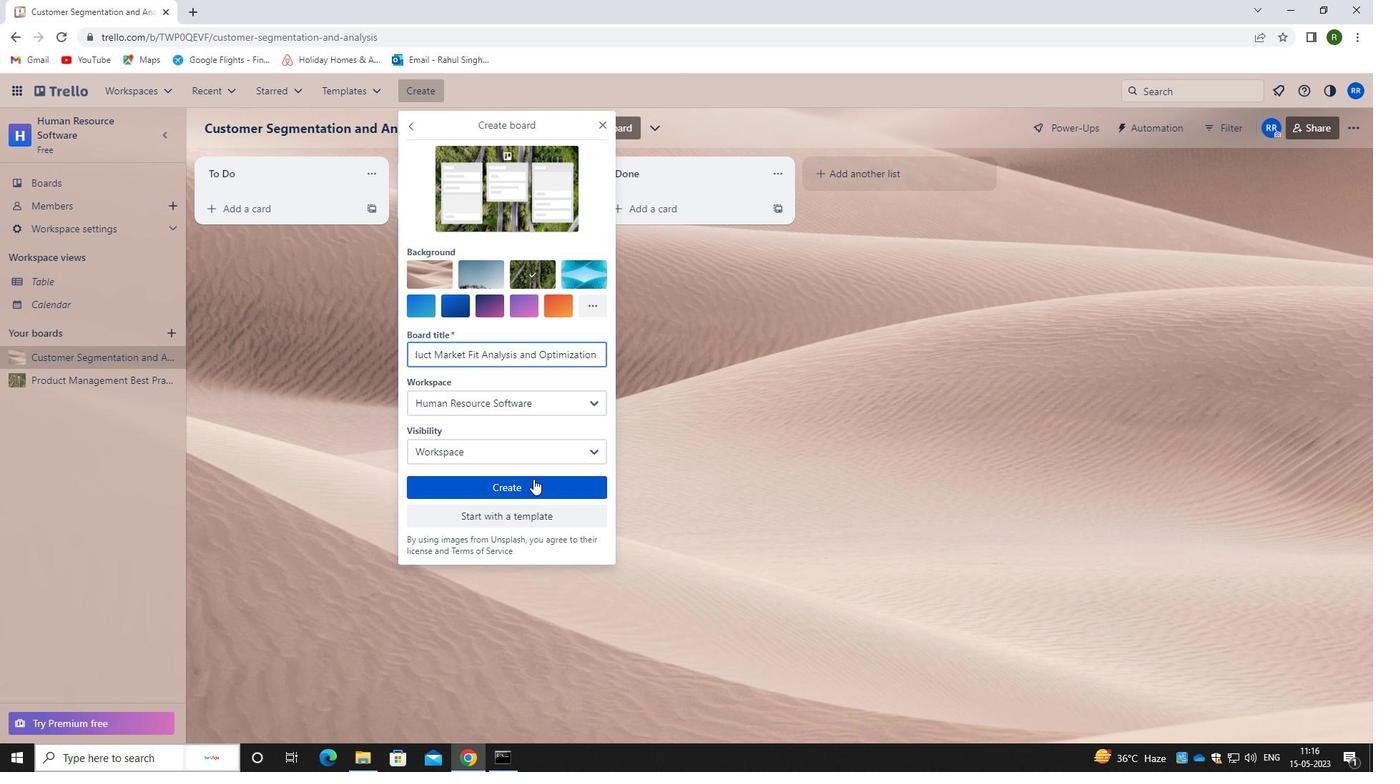 
Action: Mouse pressed left at (533, 477)
Screenshot: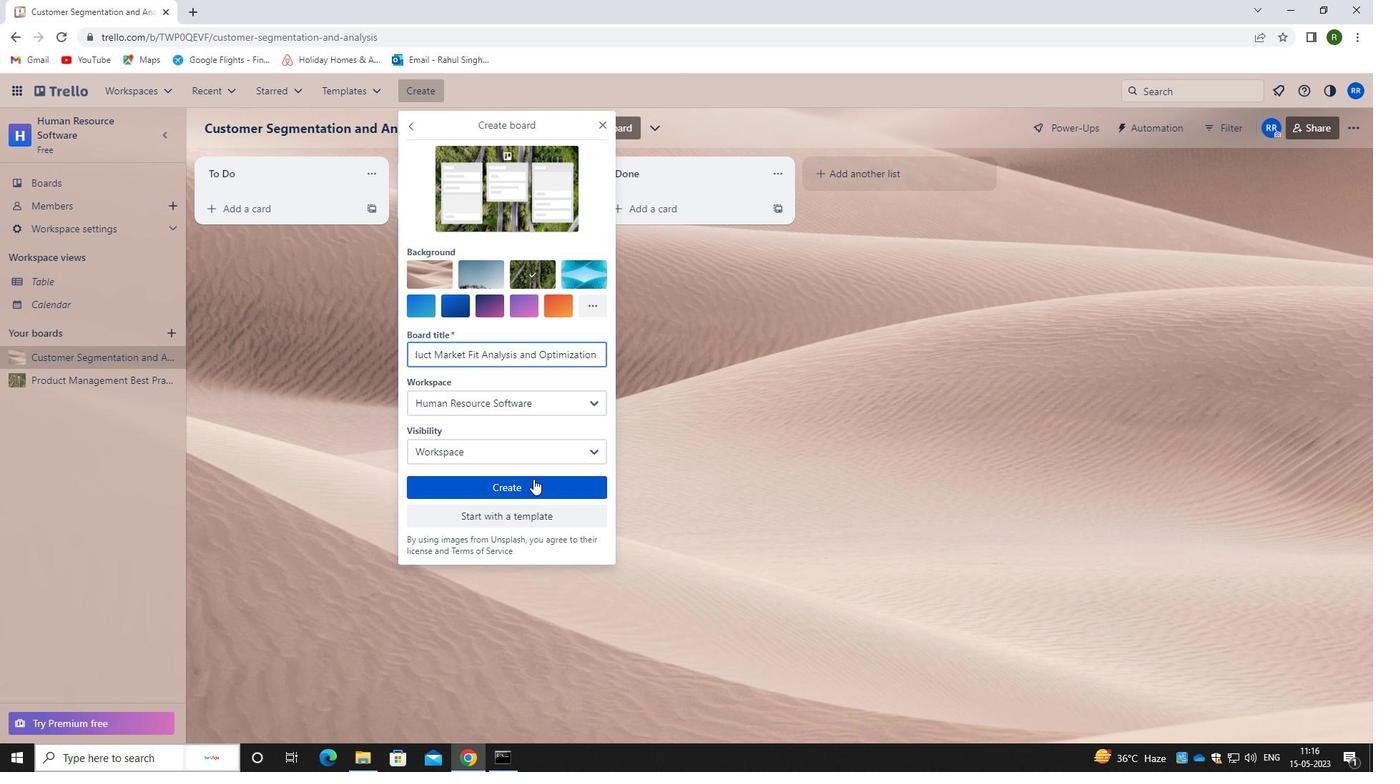 
Action: Mouse moved to (586, 395)
Screenshot: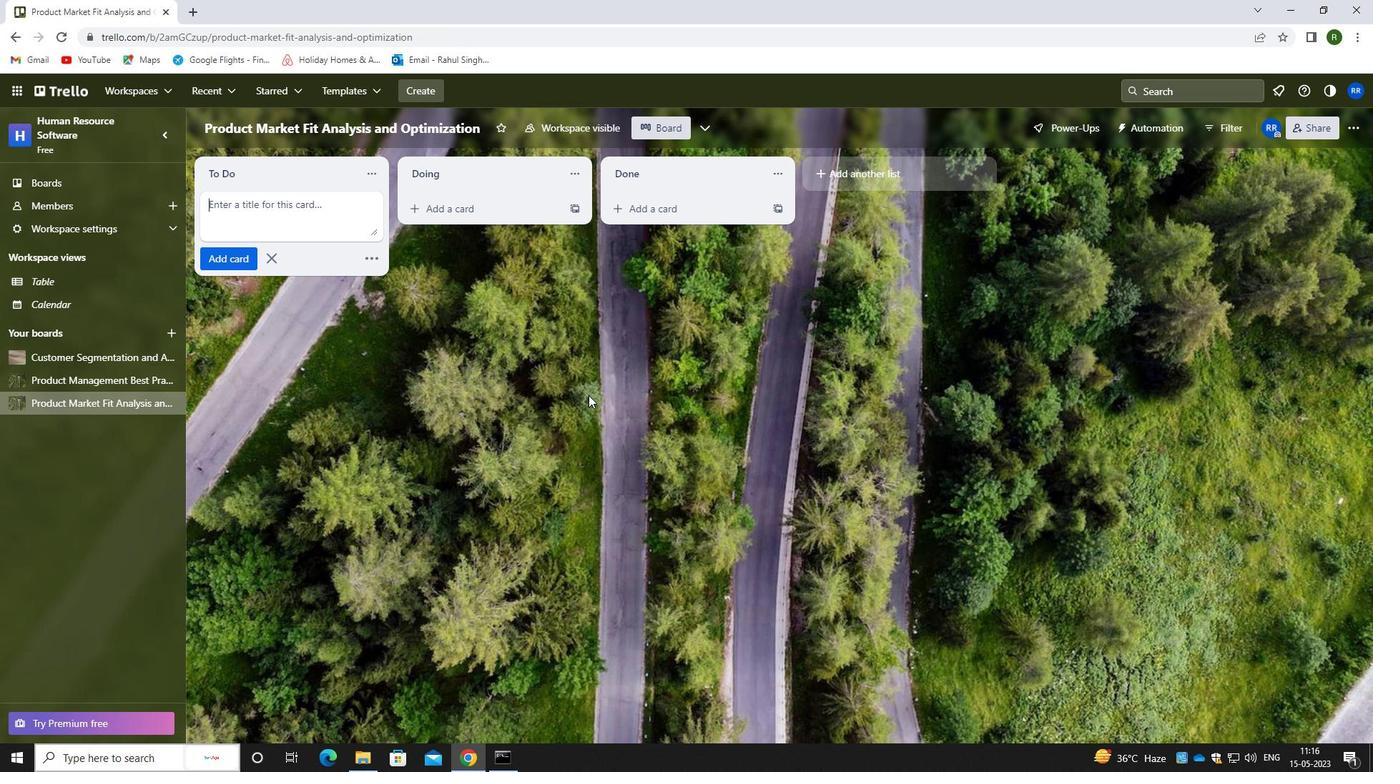 
